 Task: Search one way flight ticket for 4 adults, 2 children, 2 infants in seat and 1 infant on lap in premium economy from Richmond: Richmond International Airport (byrd Field) to Gillette: Gillette Campbell County Airport on 5-1-2023. Choice of flights is Royal air maroc. Number of bags: 2 carry on bags. Price is upto 25000. Outbound departure time preference is 14:30.
Action: Mouse moved to (261, 472)
Screenshot: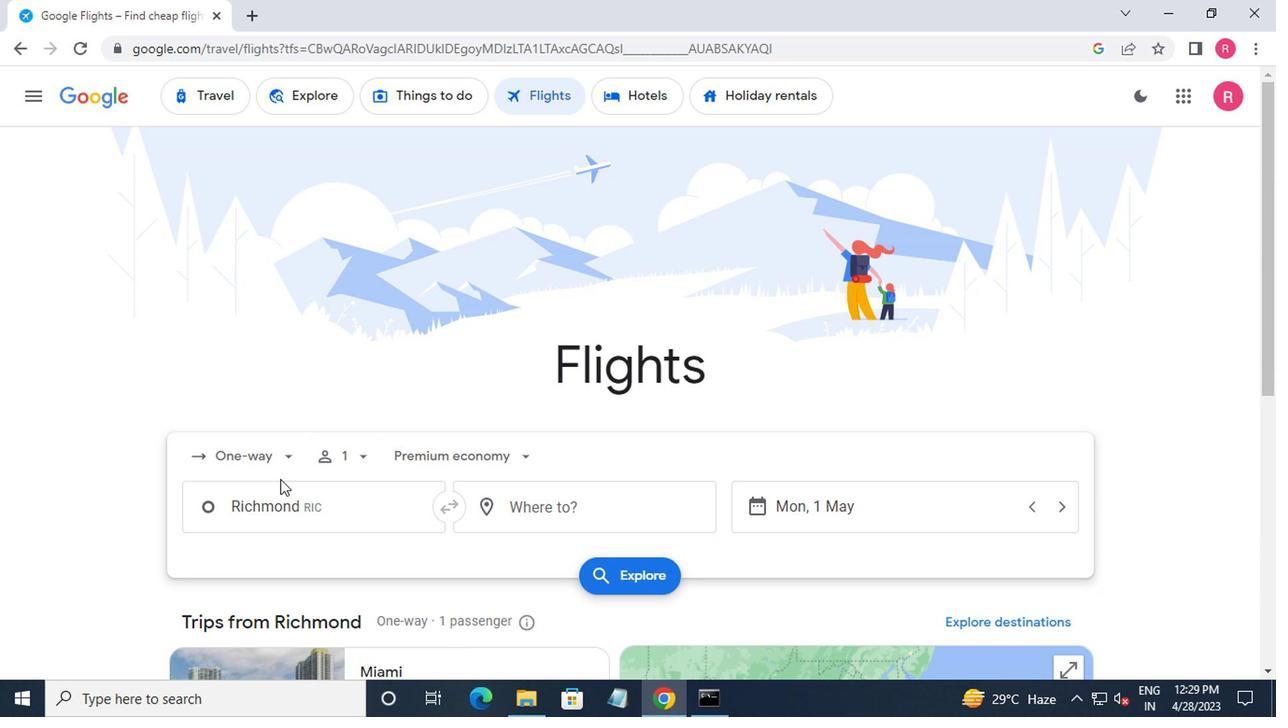
Action: Mouse pressed left at (261, 472)
Screenshot: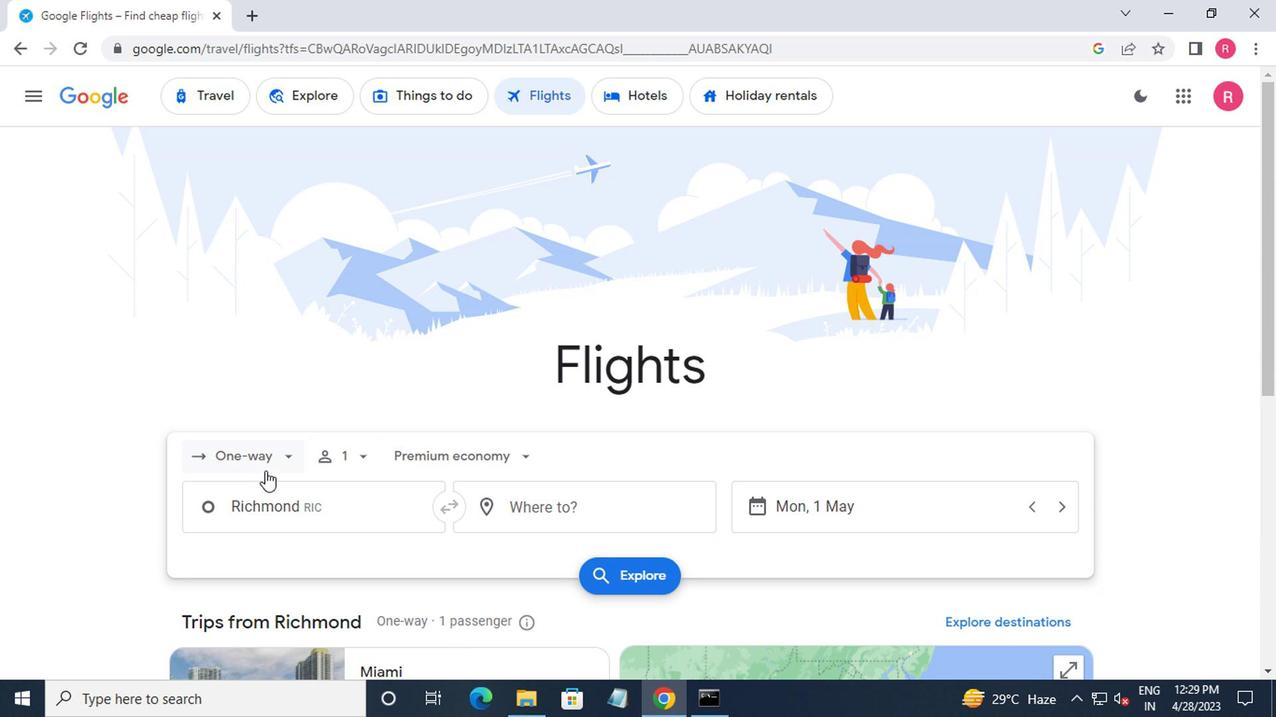 
Action: Mouse moved to (292, 541)
Screenshot: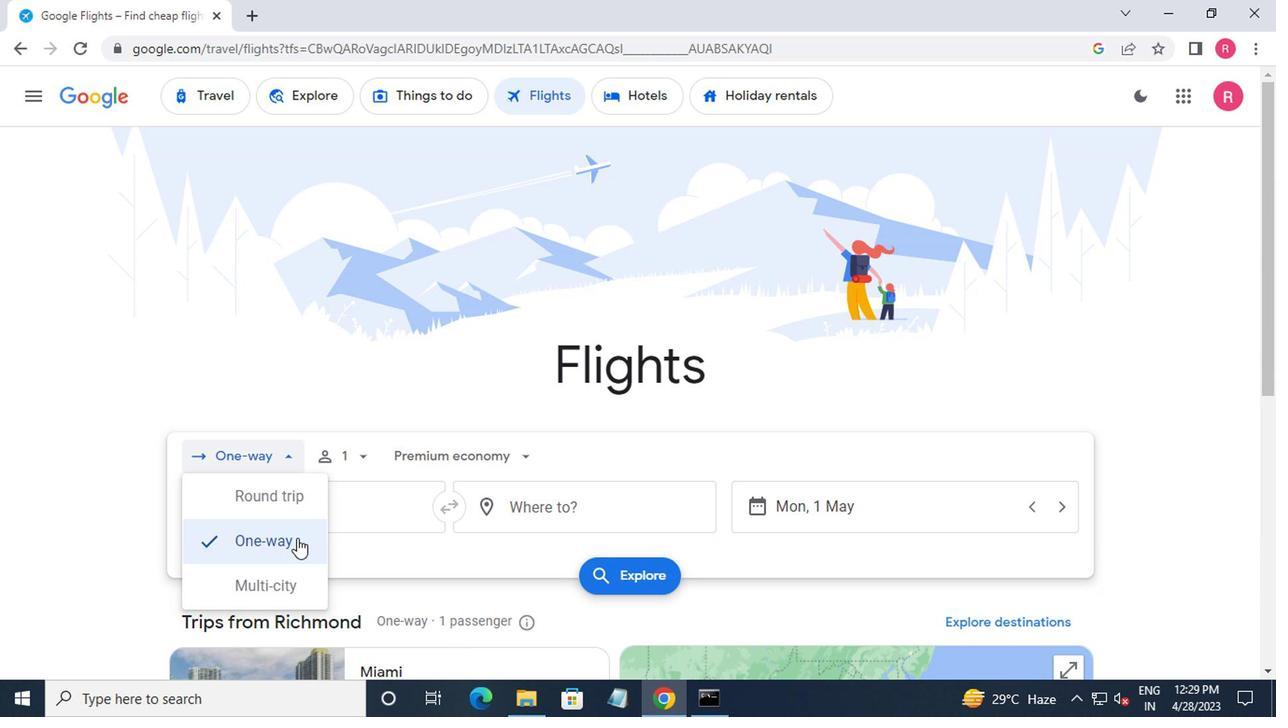 
Action: Mouse pressed left at (292, 541)
Screenshot: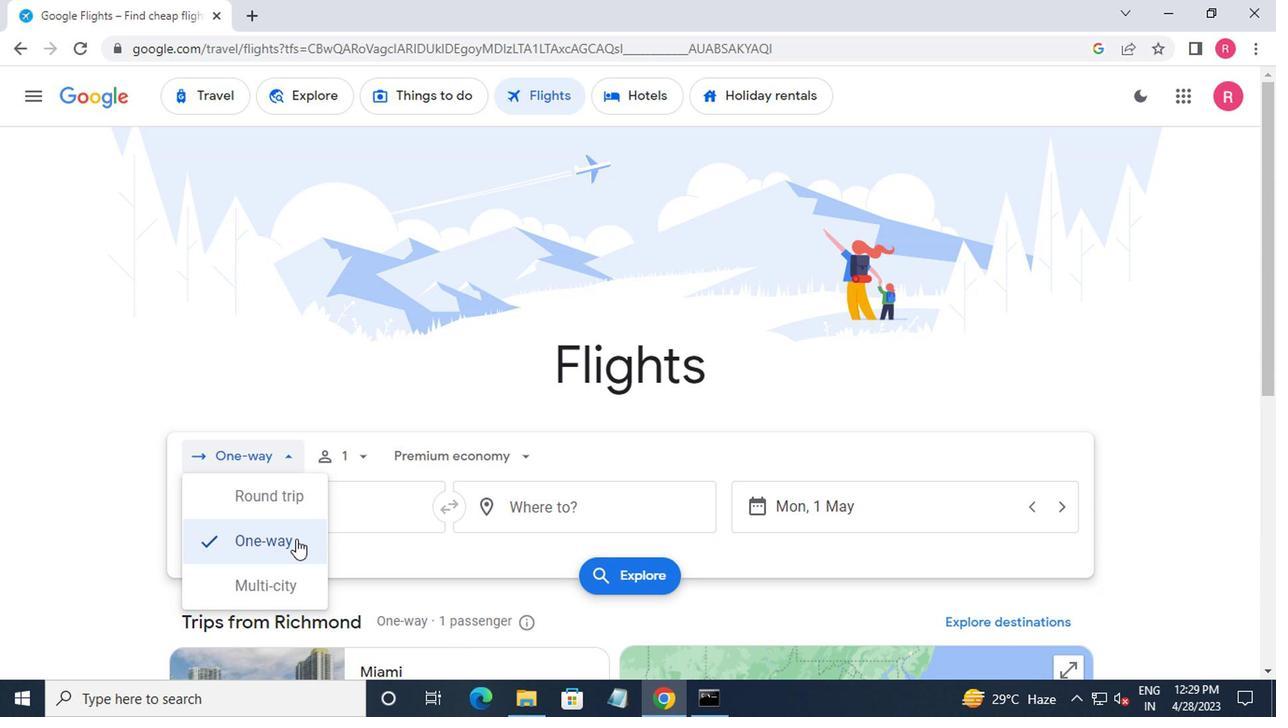 
Action: Mouse moved to (349, 459)
Screenshot: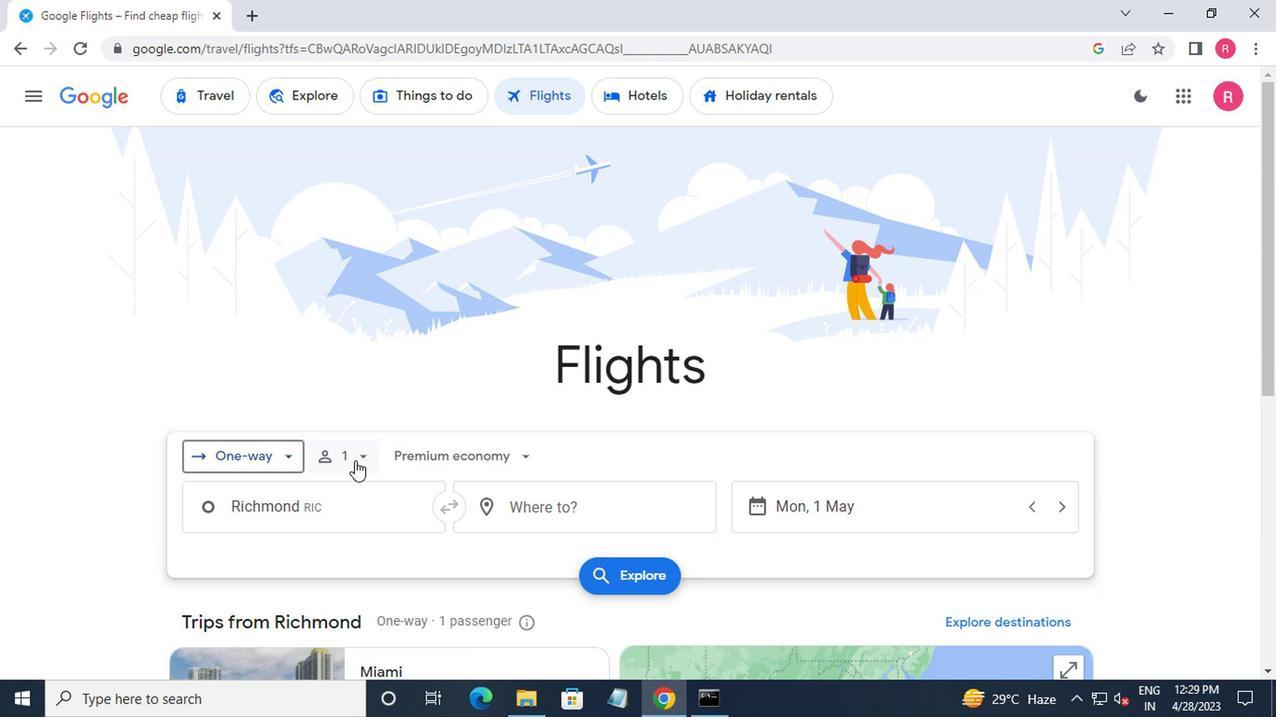 
Action: Mouse pressed left at (349, 459)
Screenshot: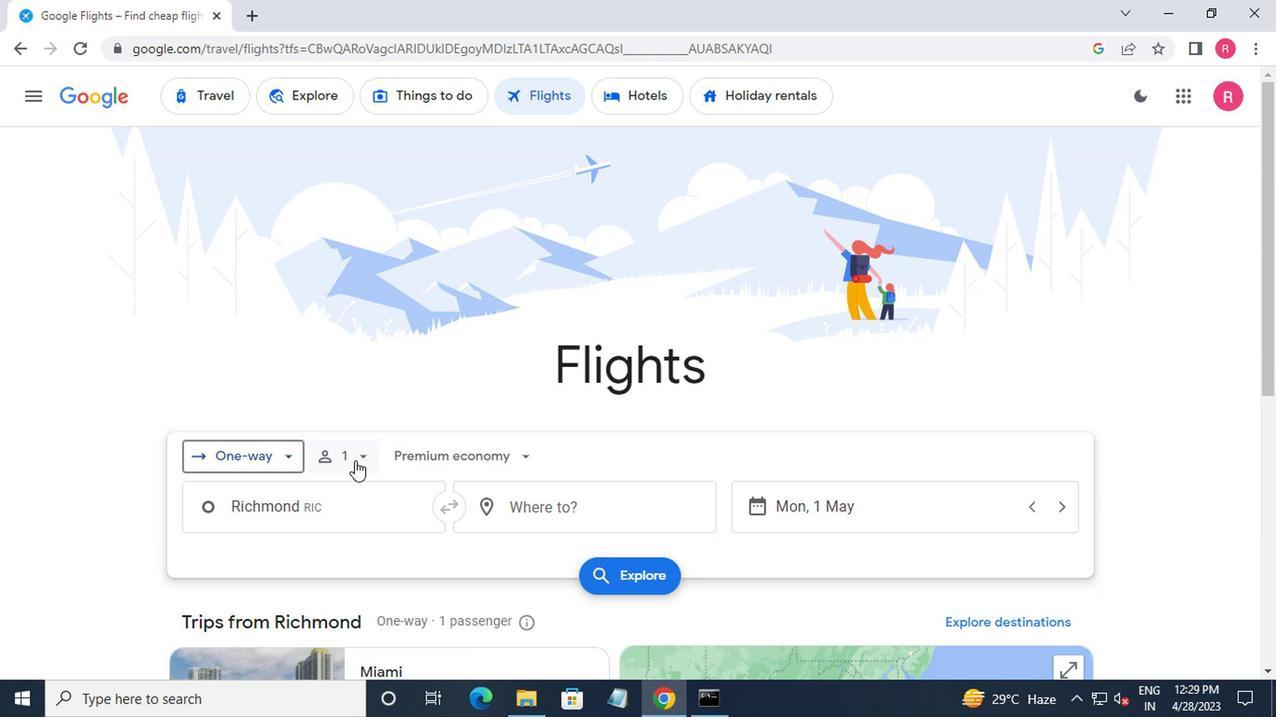 
Action: Mouse moved to (499, 555)
Screenshot: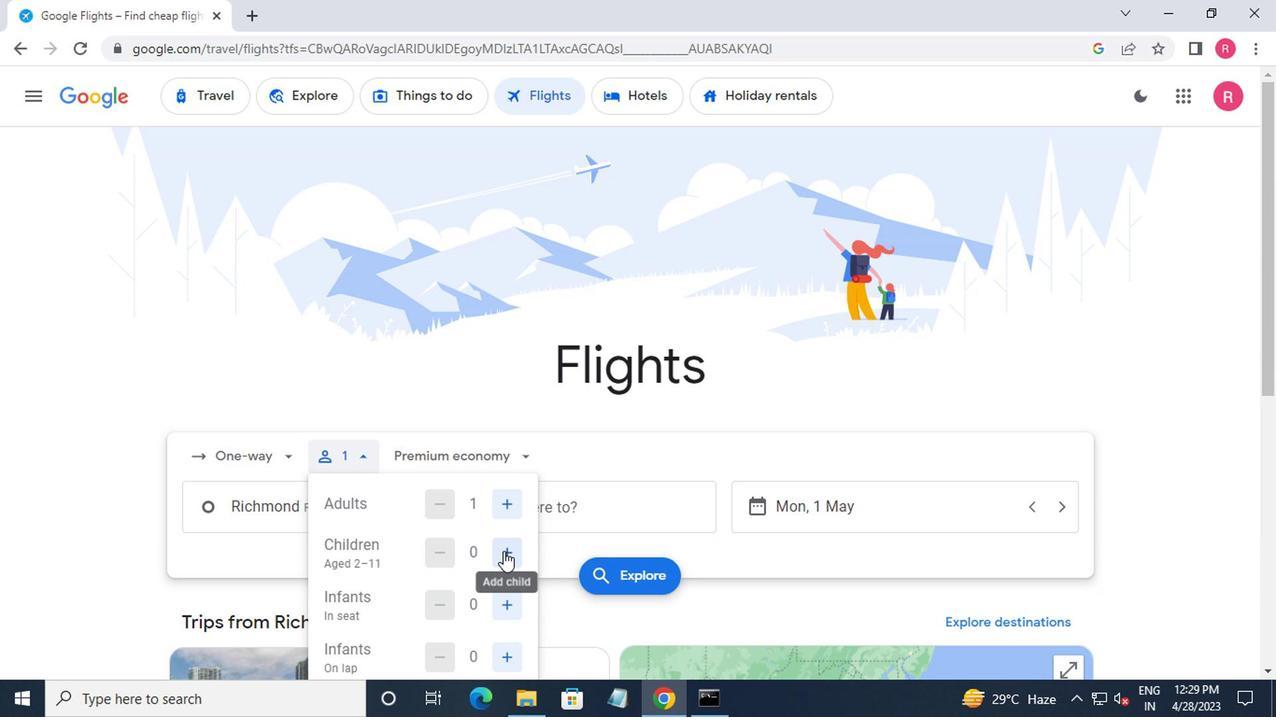 
Action: Mouse pressed left at (499, 555)
Screenshot: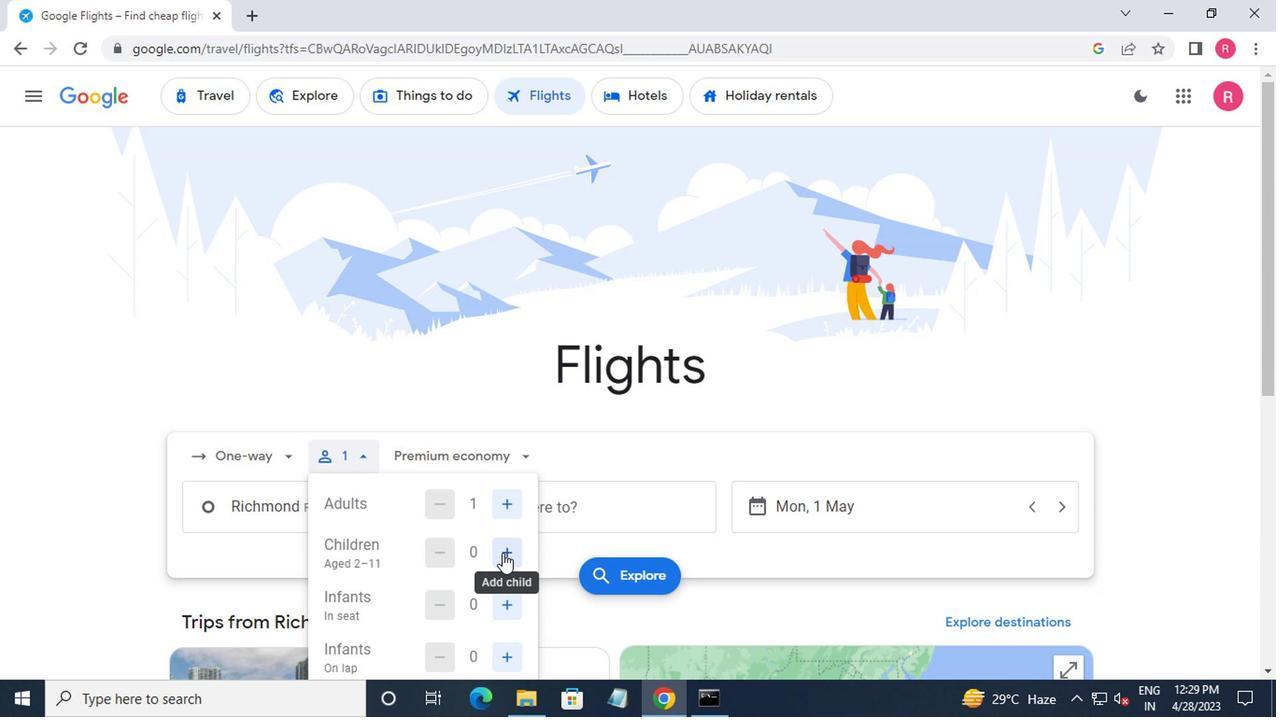 
Action: Mouse pressed left at (499, 555)
Screenshot: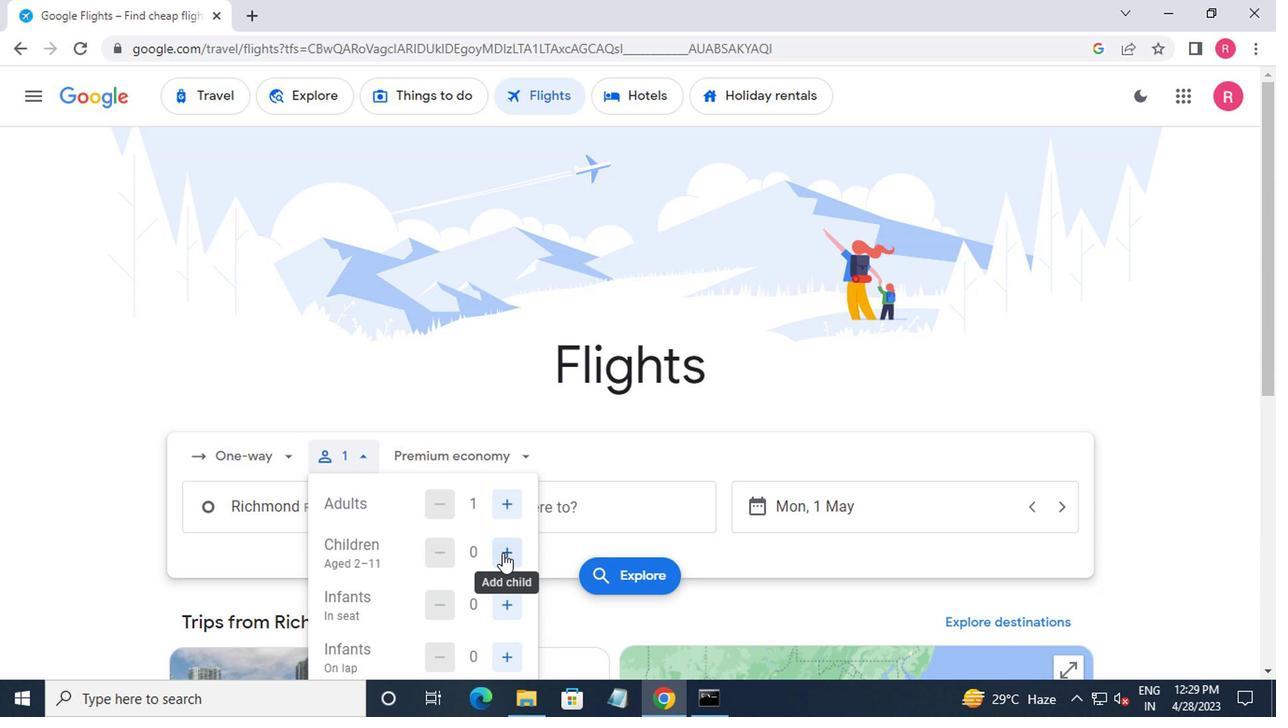 
Action: Mouse pressed left at (499, 555)
Screenshot: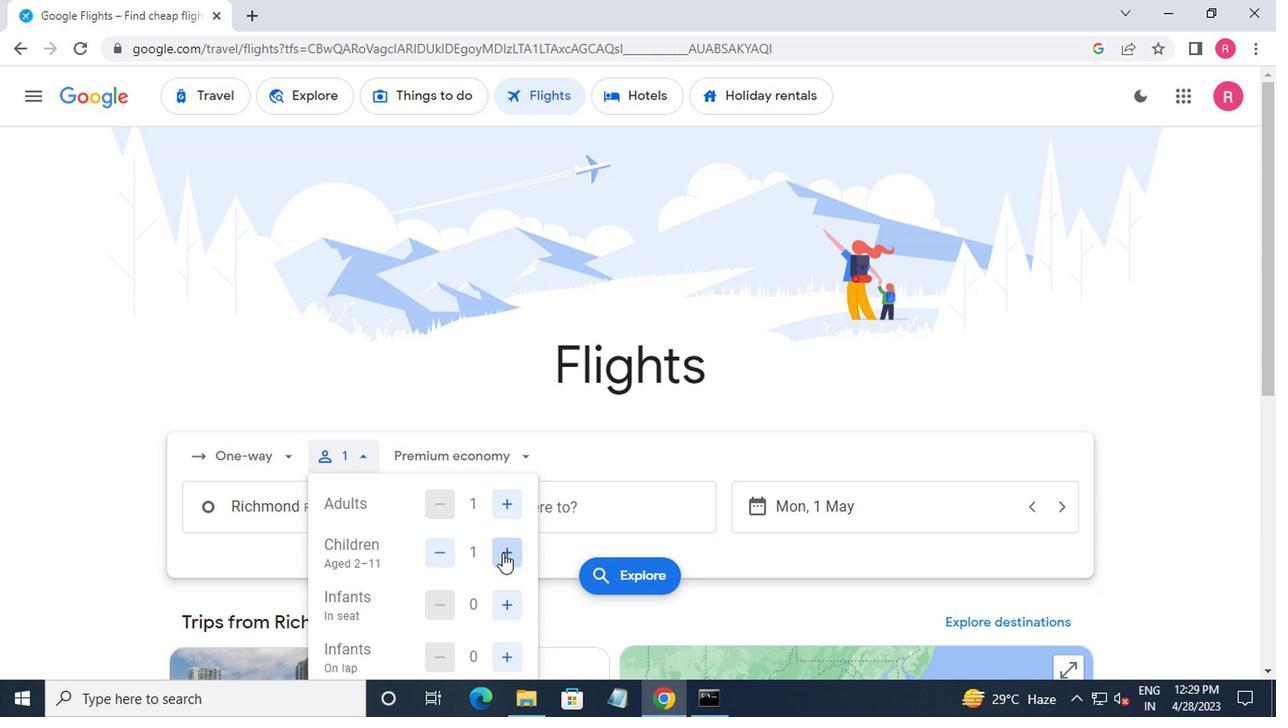 
Action: Mouse pressed left at (499, 555)
Screenshot: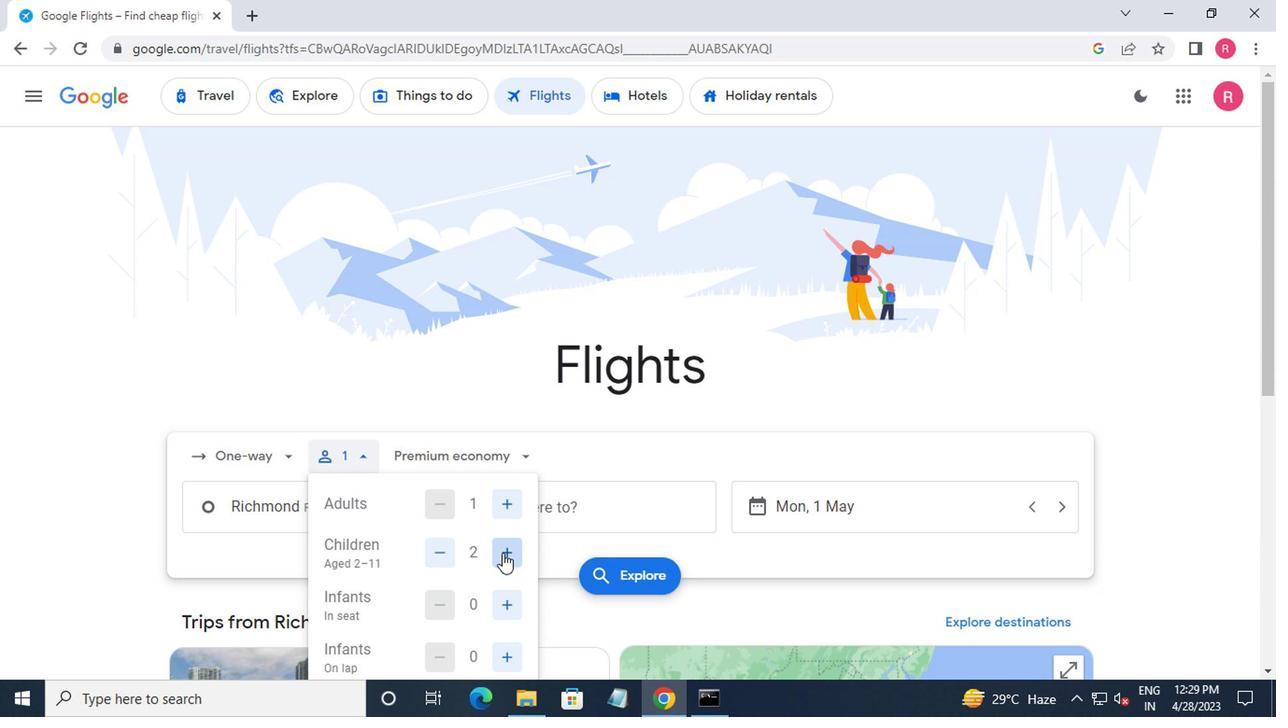 
Action: Mouse pressed left at (499, 555)
Screenshot: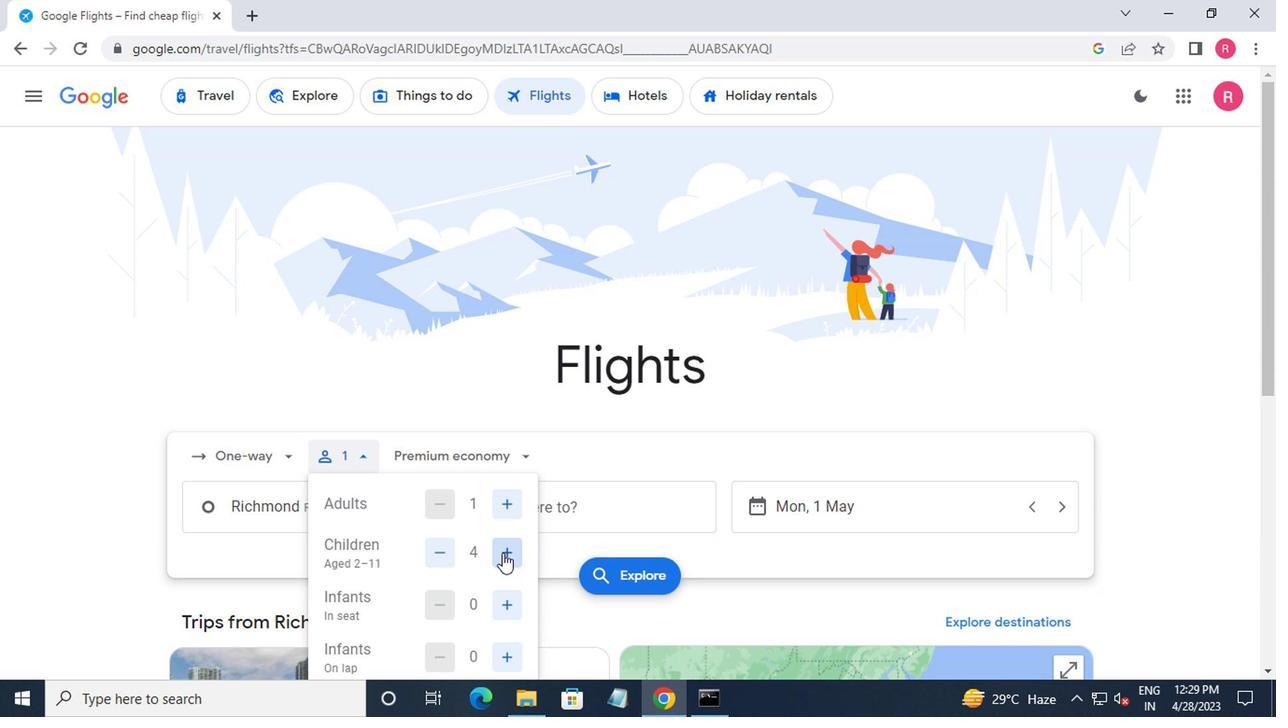 
Action: Mouse pressed left at (499, 555)
Screenshot: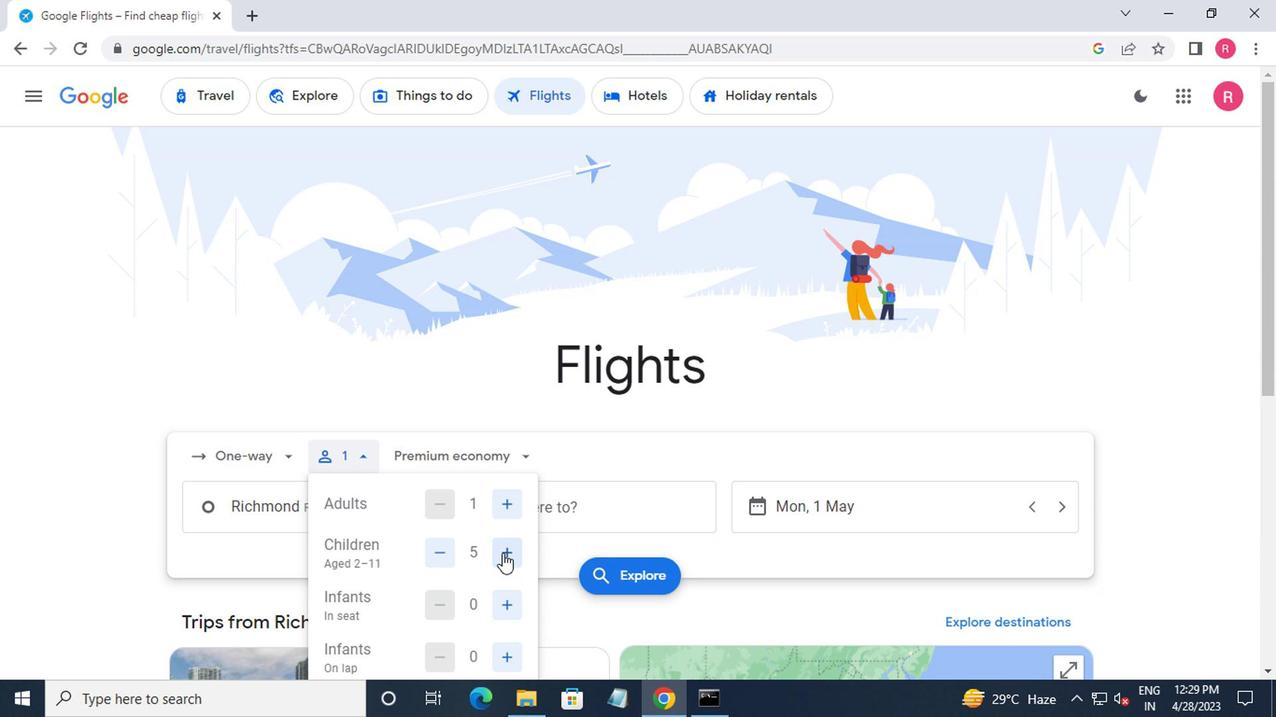 
Action: Mouse moved to (504, 602)
Screenshot: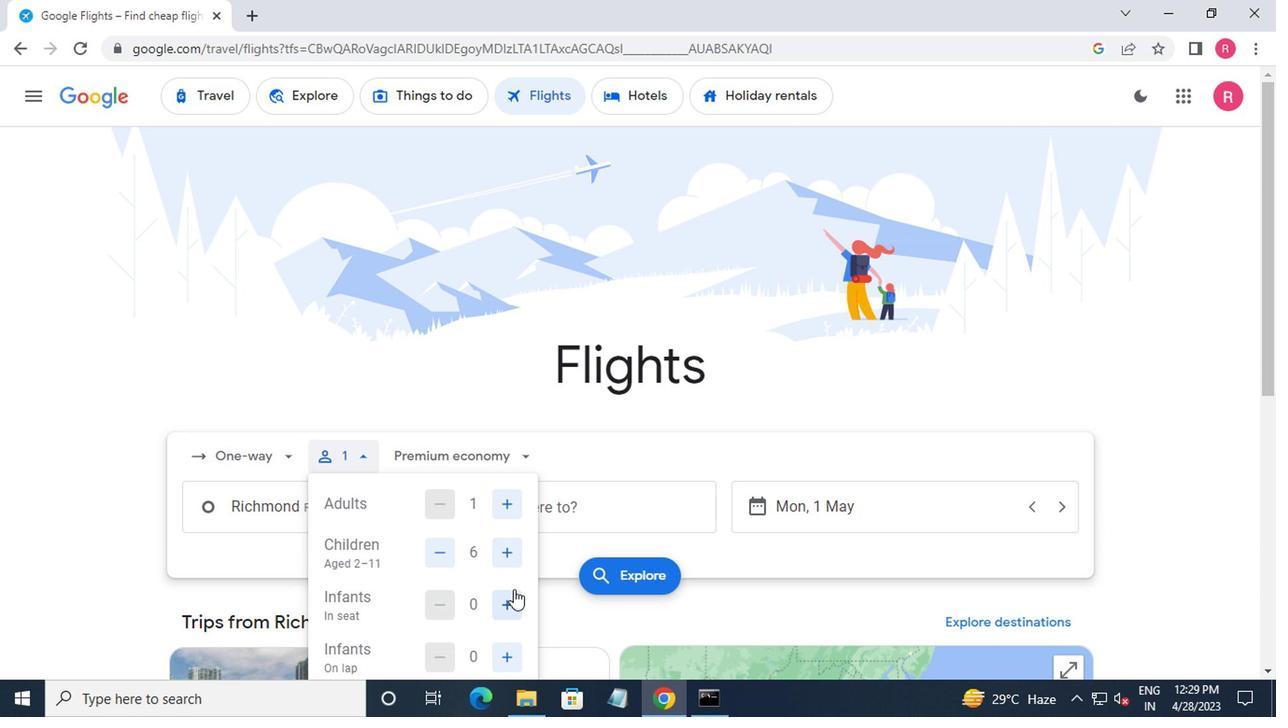 
Action: Mouse pressed left at (504, 602)
Screenshot: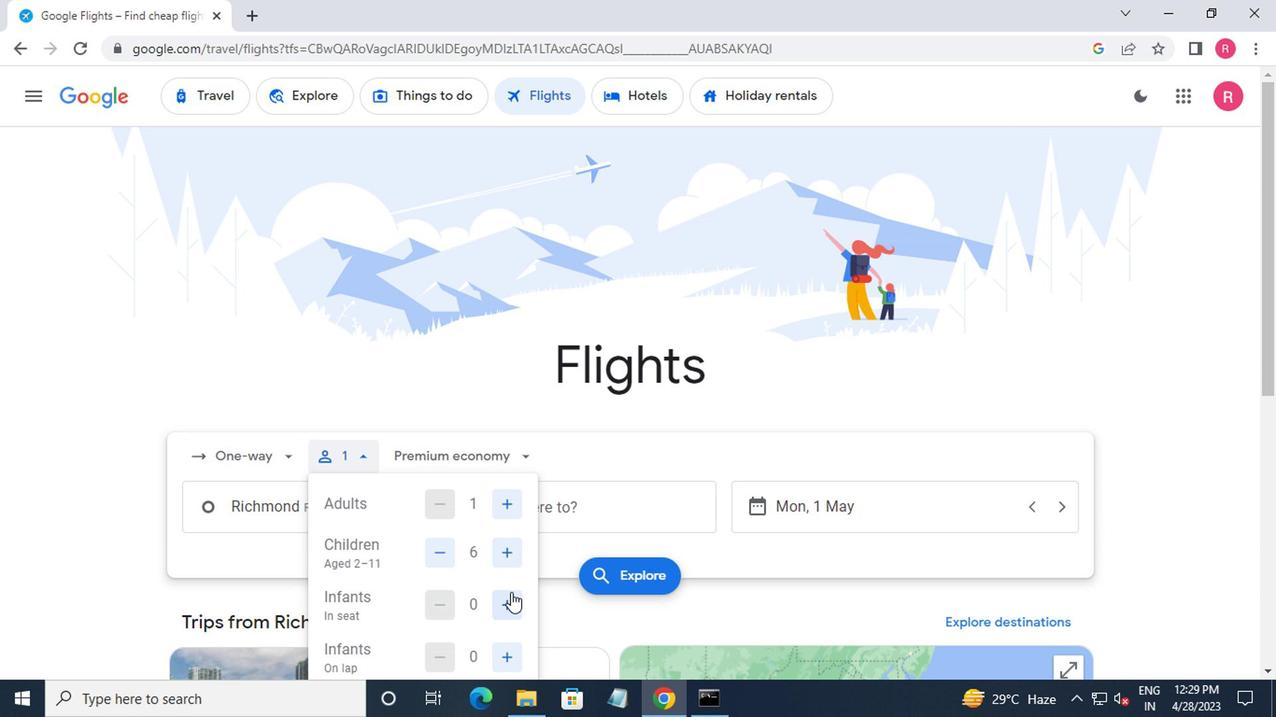 
Action: Mouse moved to (505, 654)
Screenshot: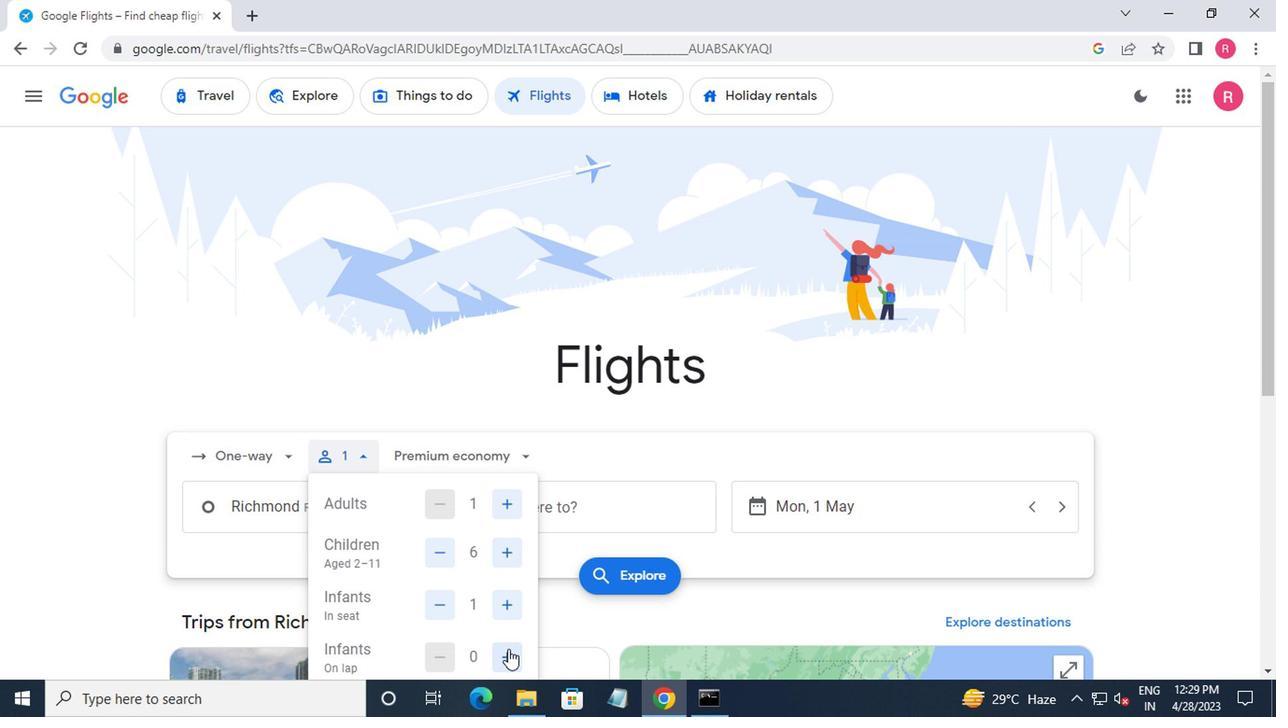 
Action: Mouse pressed left at (505, 654)
Screenshot: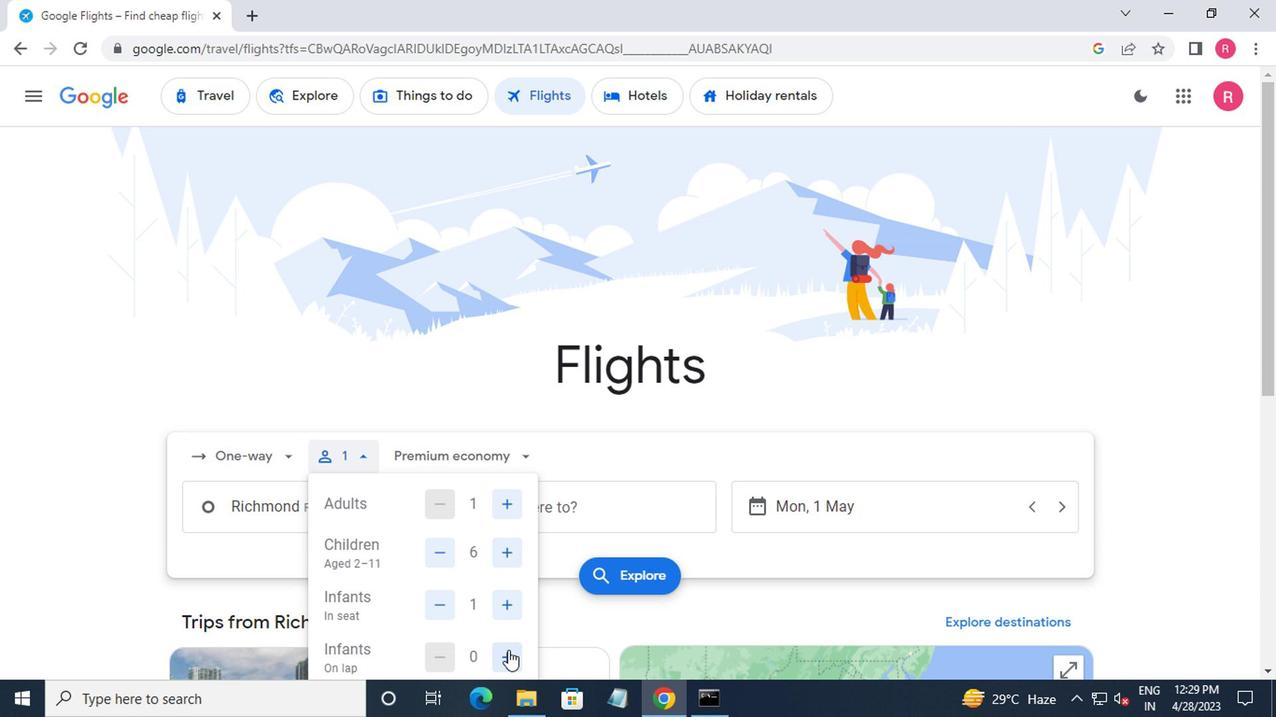 
Action: Mouse moved to (469, 447)
Screenshot: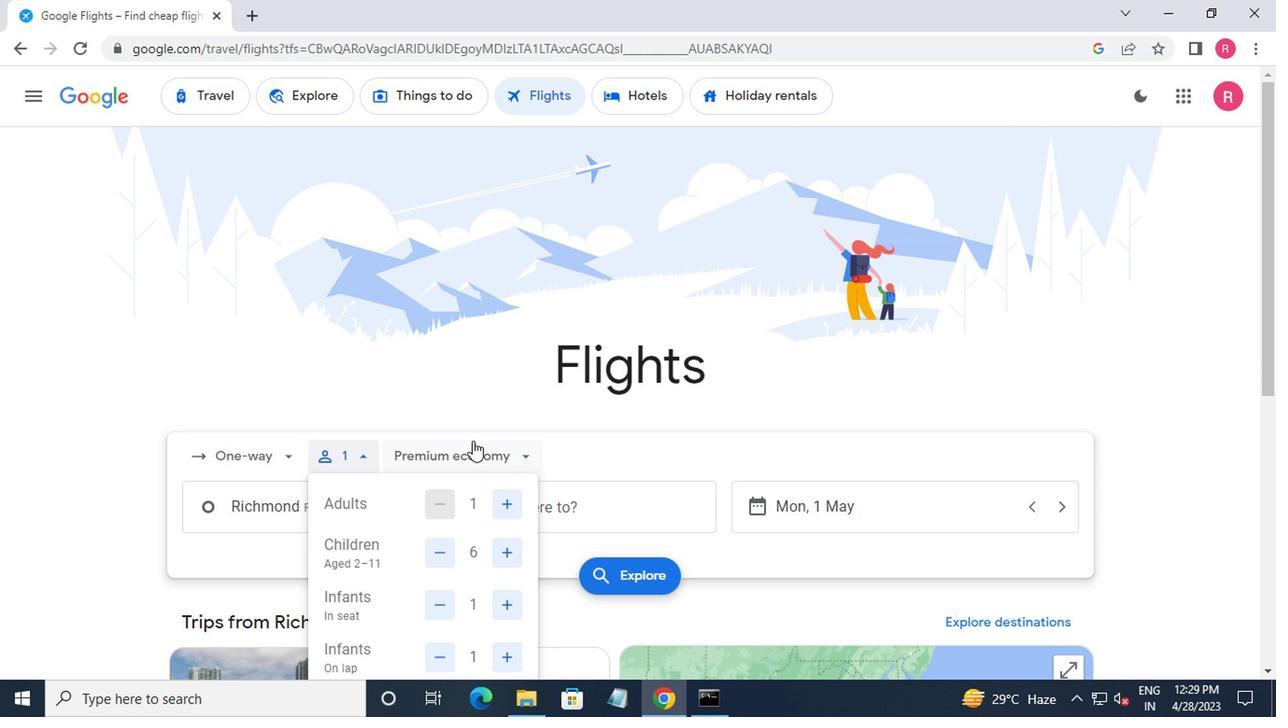 
Action: Mouse pressed left at (469, 447)
Screenshot: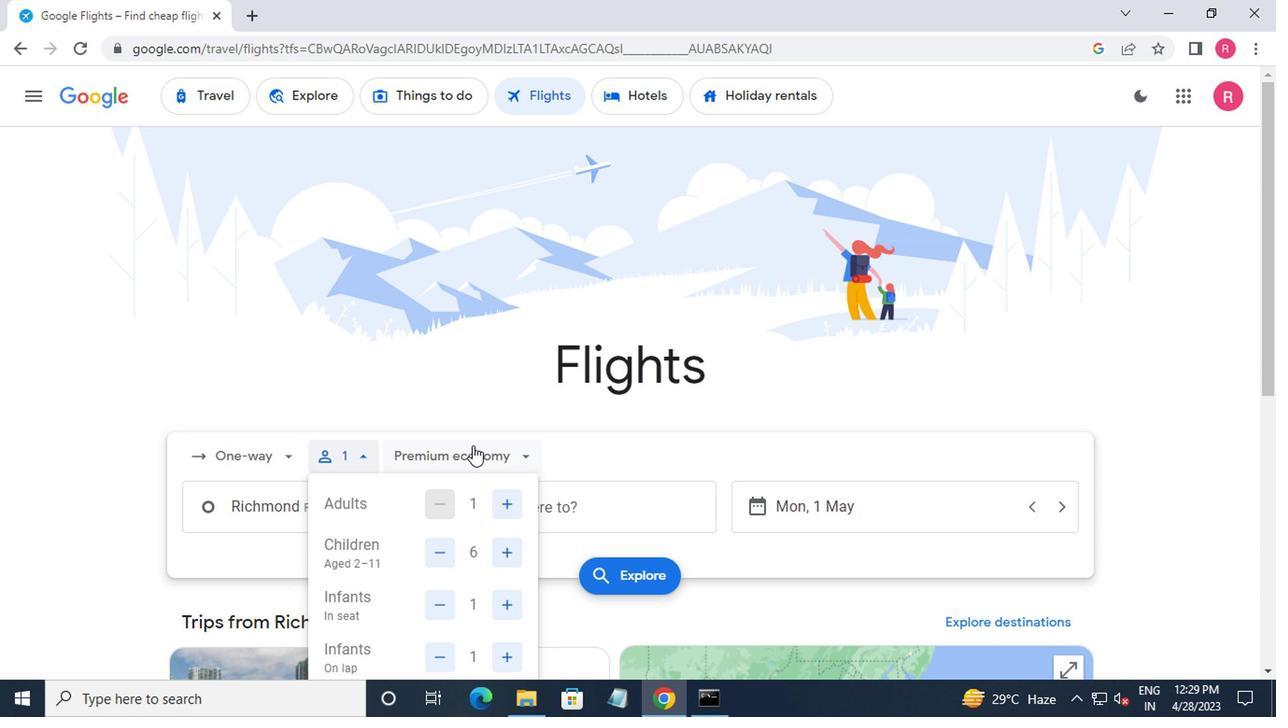 
Action: Mouse moved to (461, 594)
Screenshot: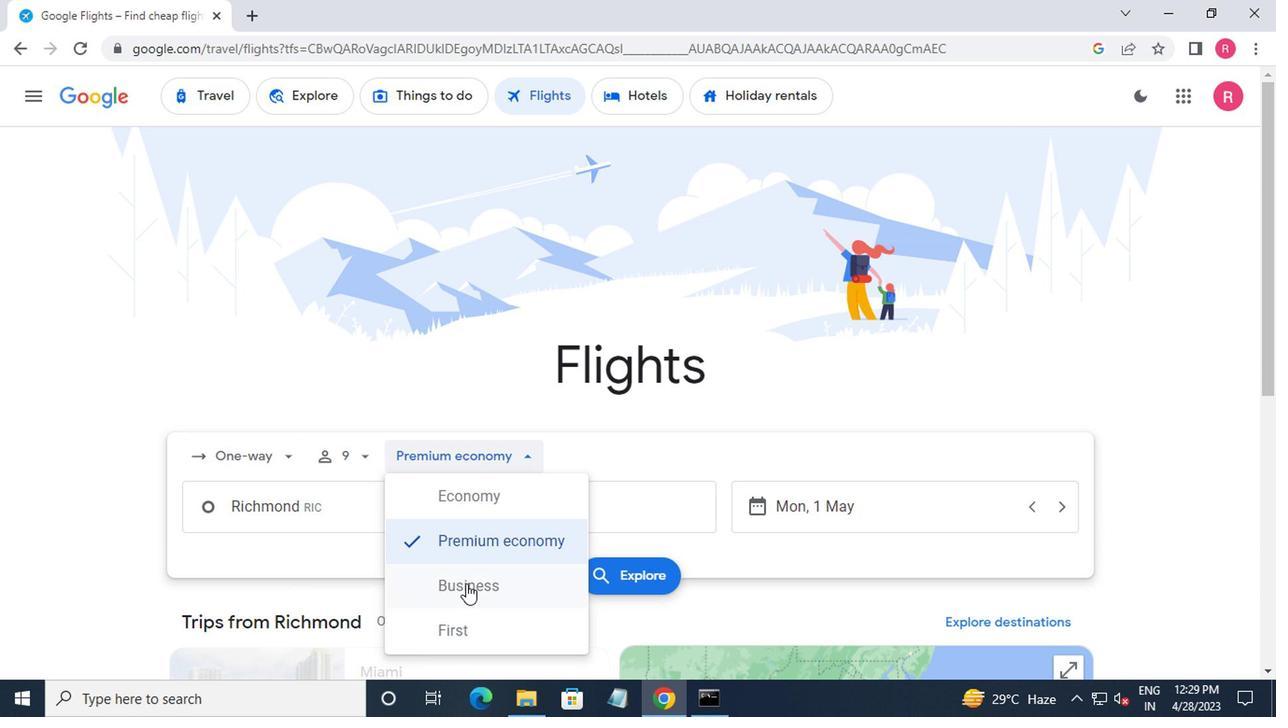 
Action: Mouse pressed left at (461, 594)
Screenshot: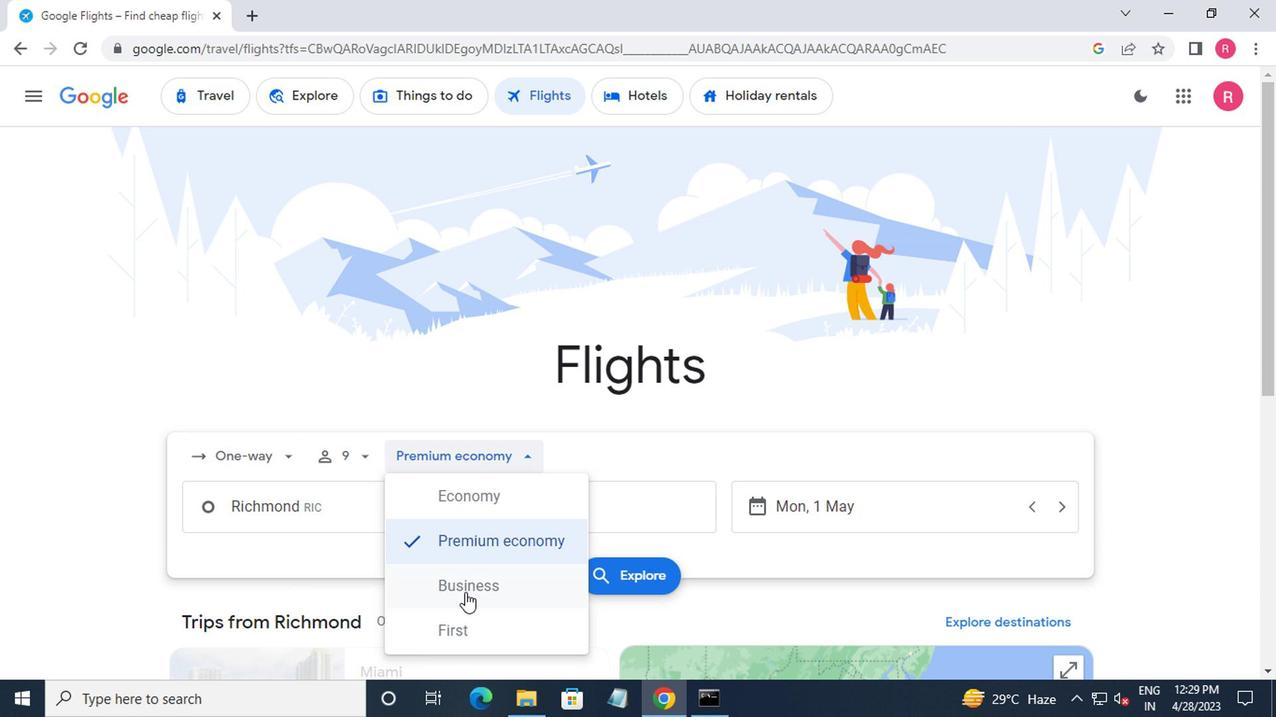 
Action: Mouse moved to (356, 524)
Screenshot: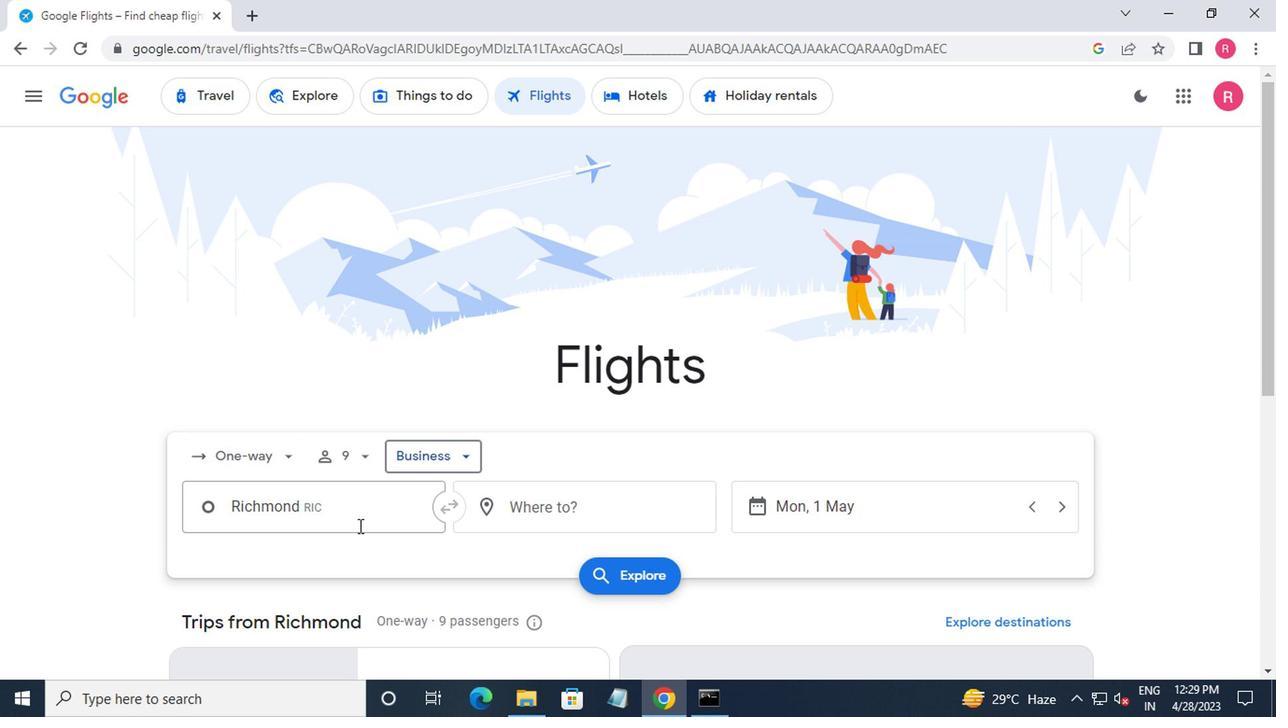 
Action: Mouse pressed left at (356, 524)
Screenshot: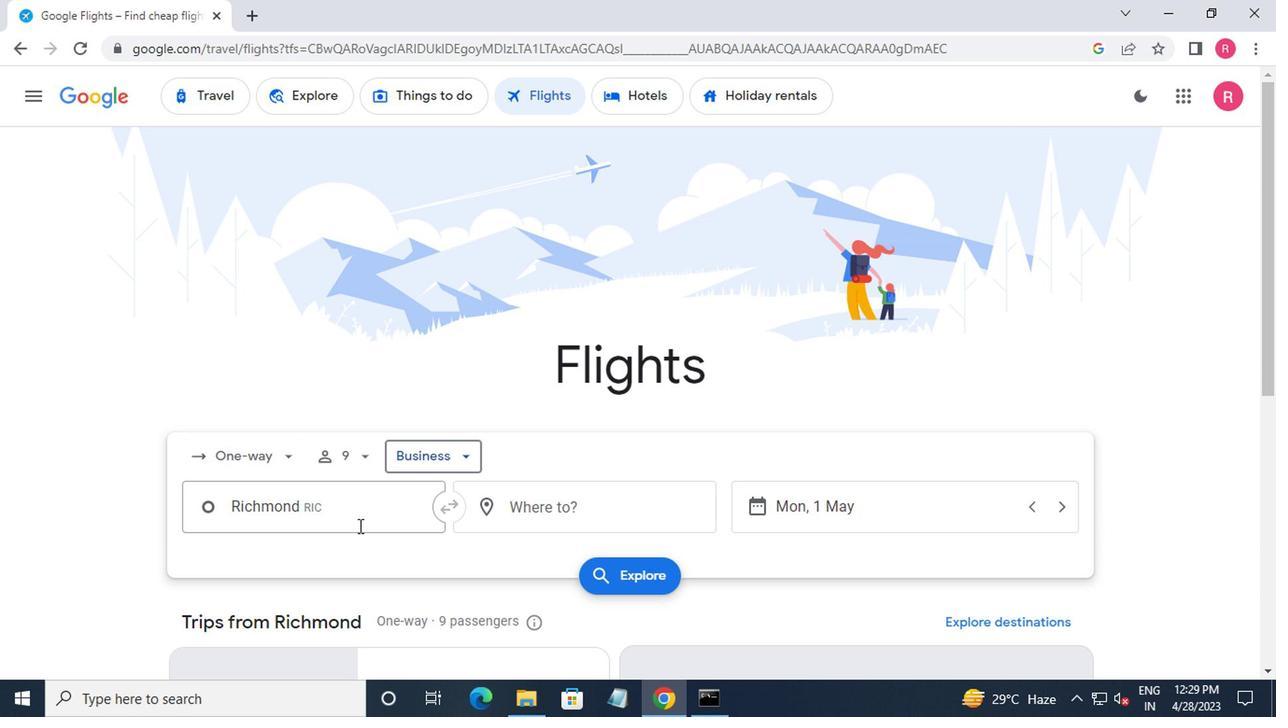
Action: Mouse moved to (356, 524)
Screenshot: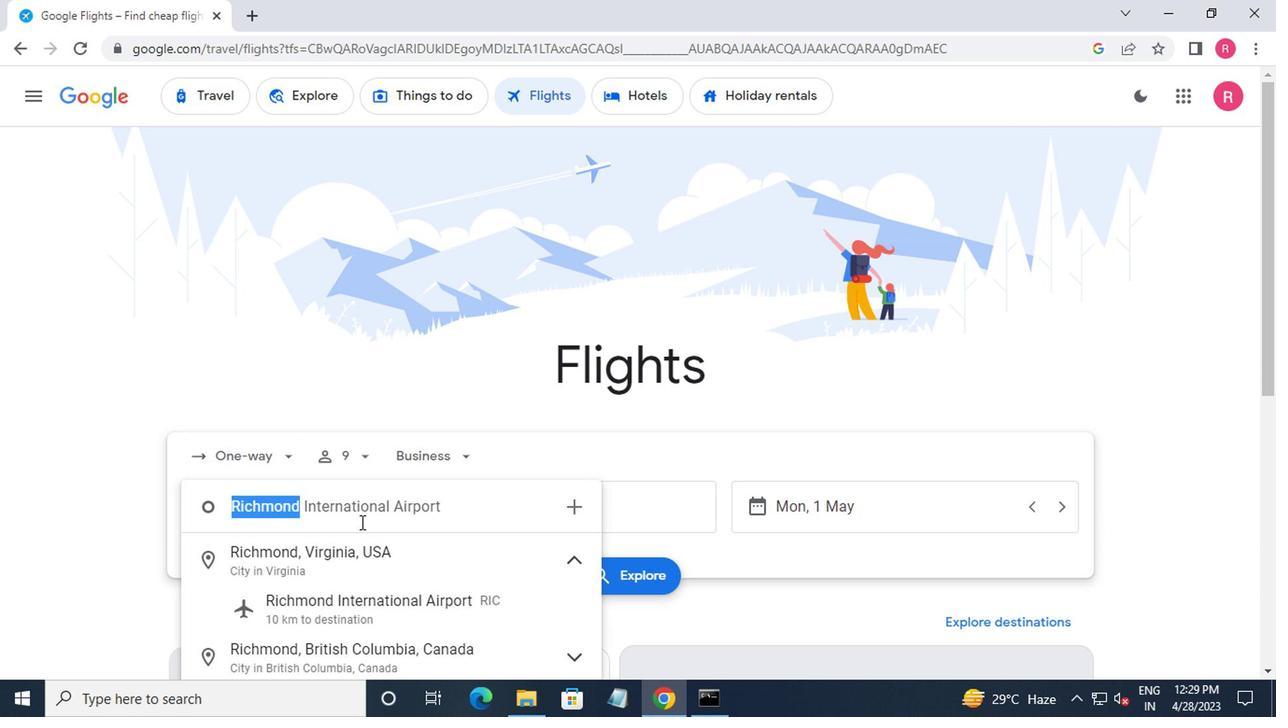 
Action: Key pressed <Key.shift><Key.shift>ROANOKE
Screenshot: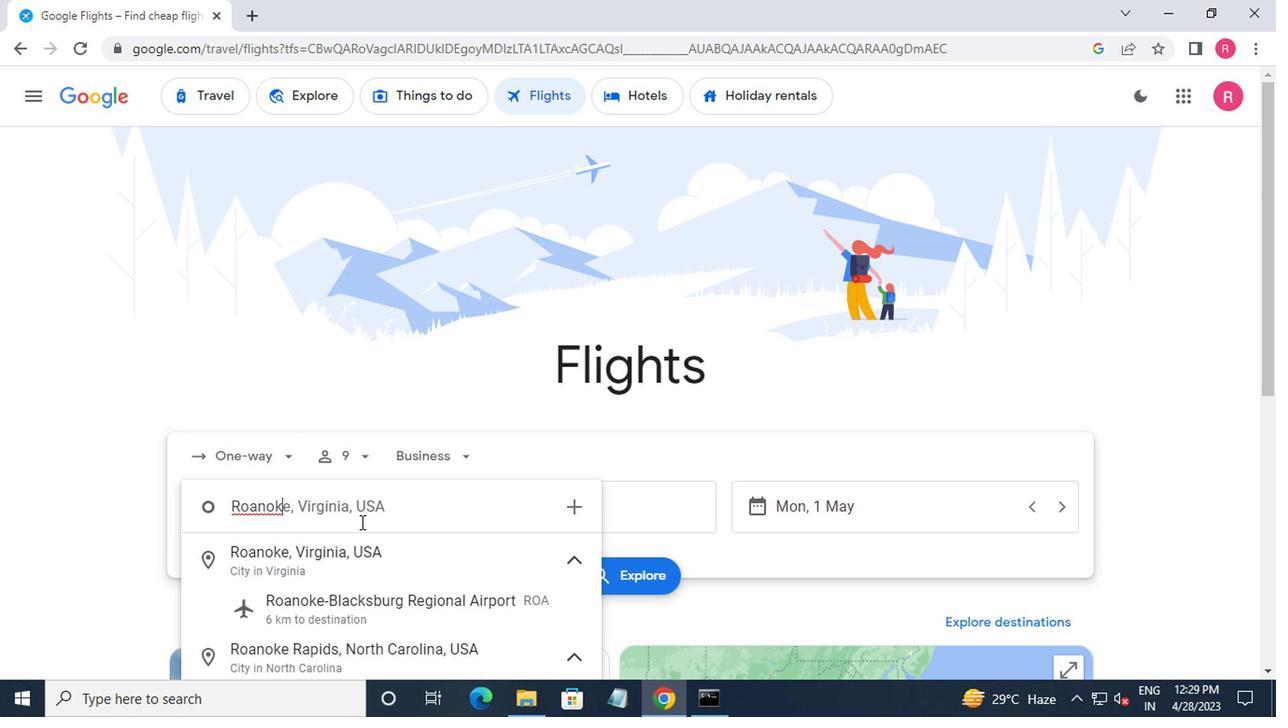 
Action: Mouse moved to (440, 617)
Screenshot: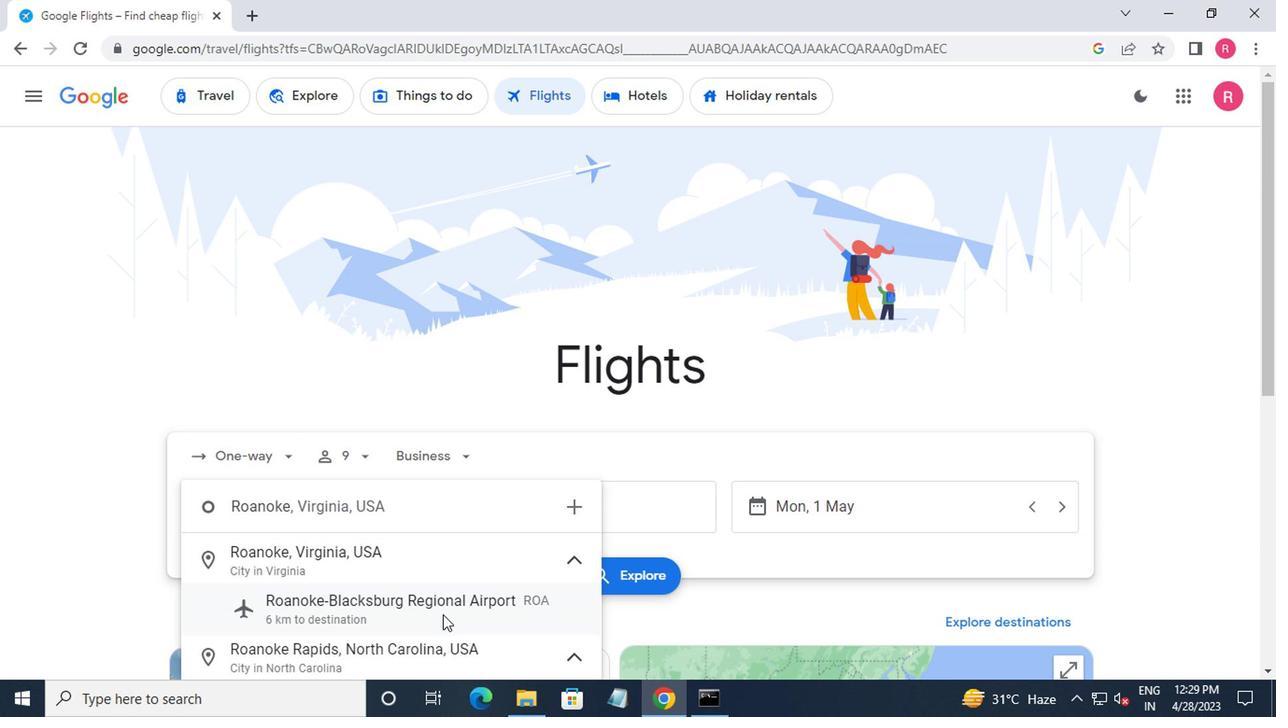 
Action: Mouse pressed left at (440, 617)
Screenshot: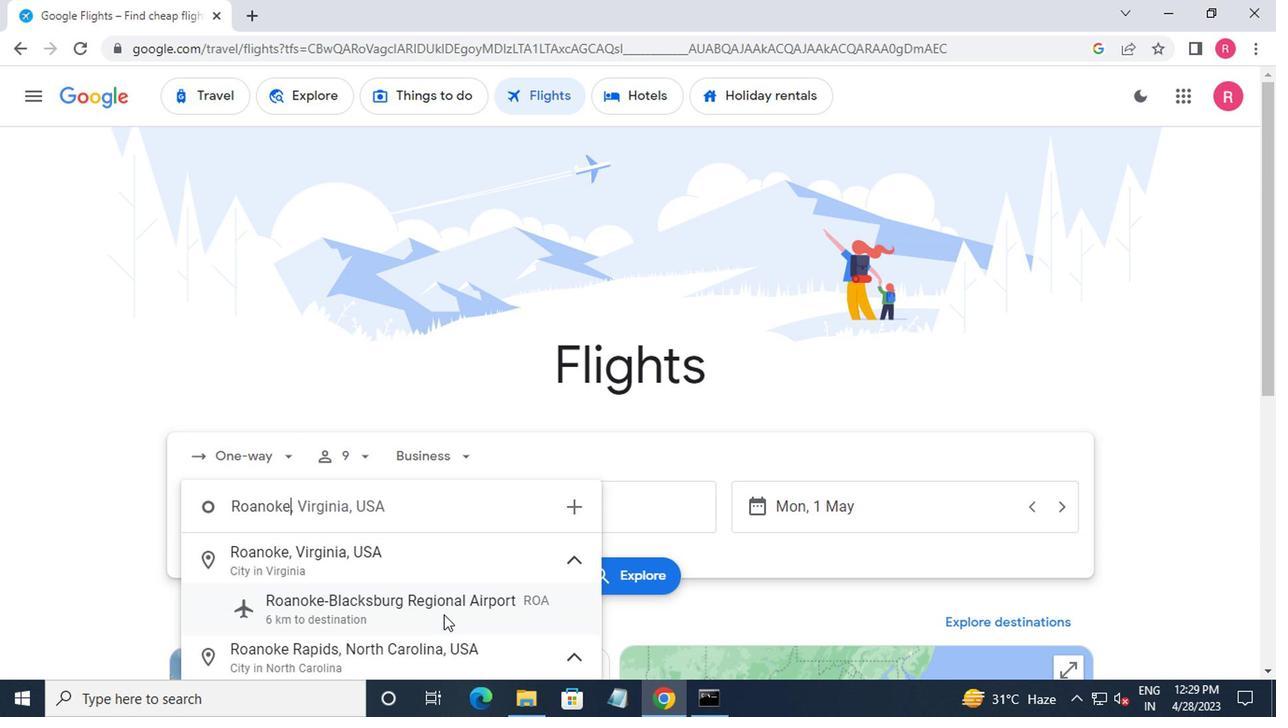 
Action: Mouse moved to (535, 526)
Screenshot: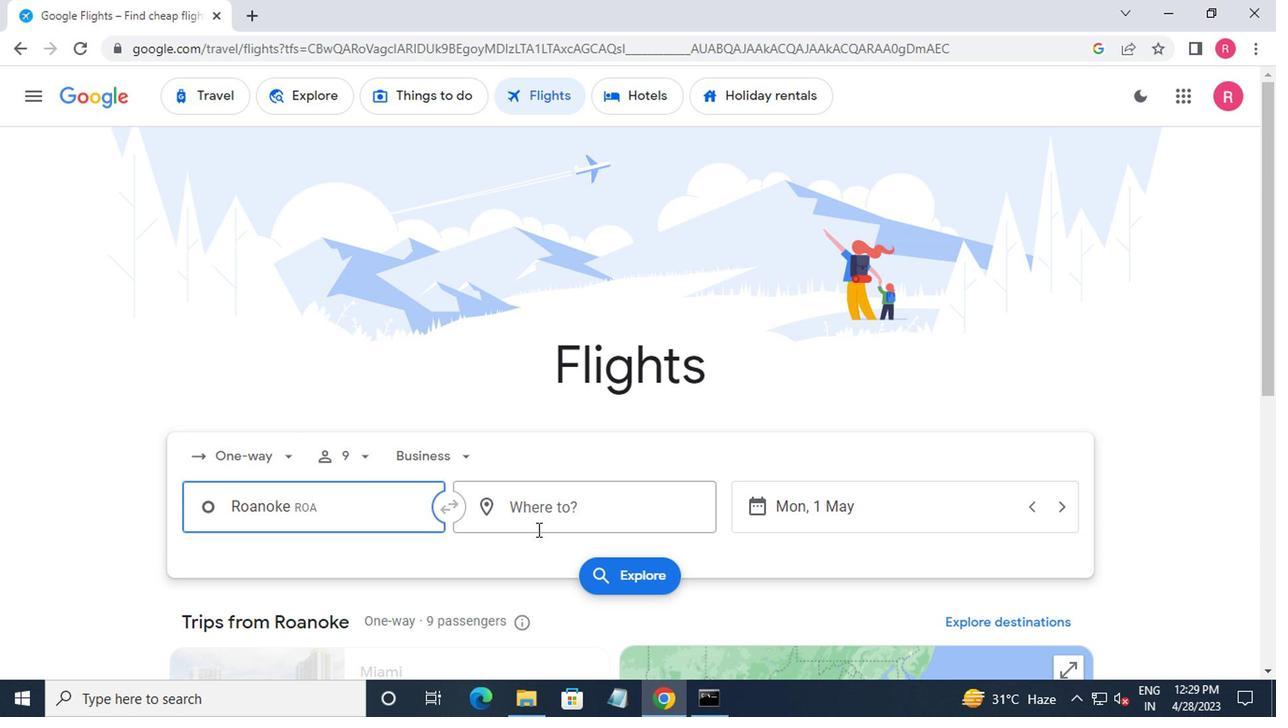 
Action: Mouse pressed left at (535, 526)
Screenshot: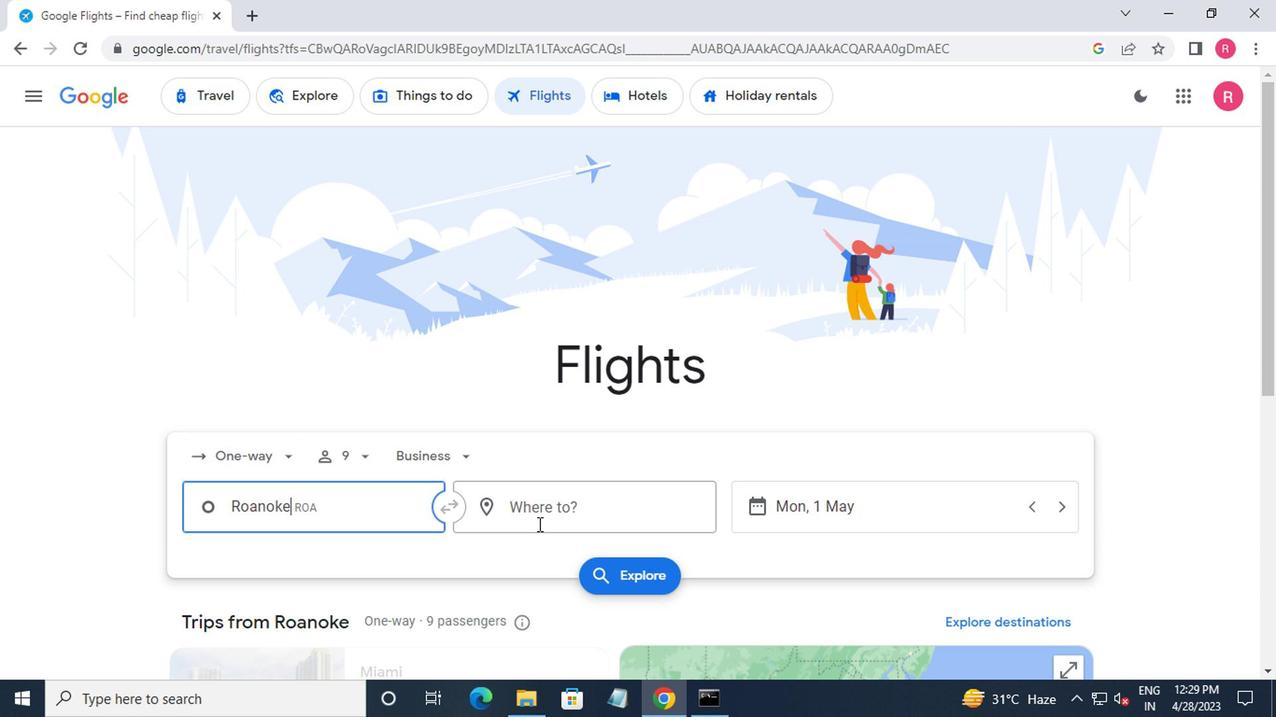
Action: Mouse moved to (545, 602)
Screenshot: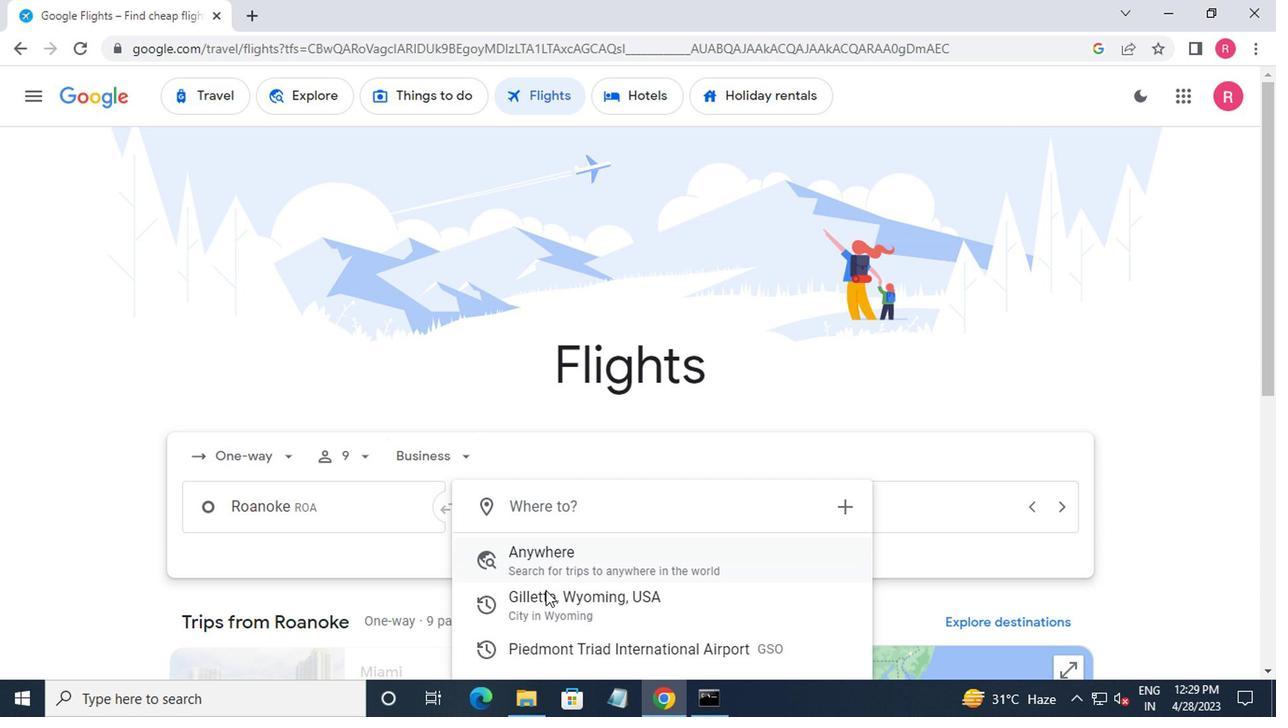 
Action: Mouse scrolled (545, 602) with delta (0, 0)
Screenshot: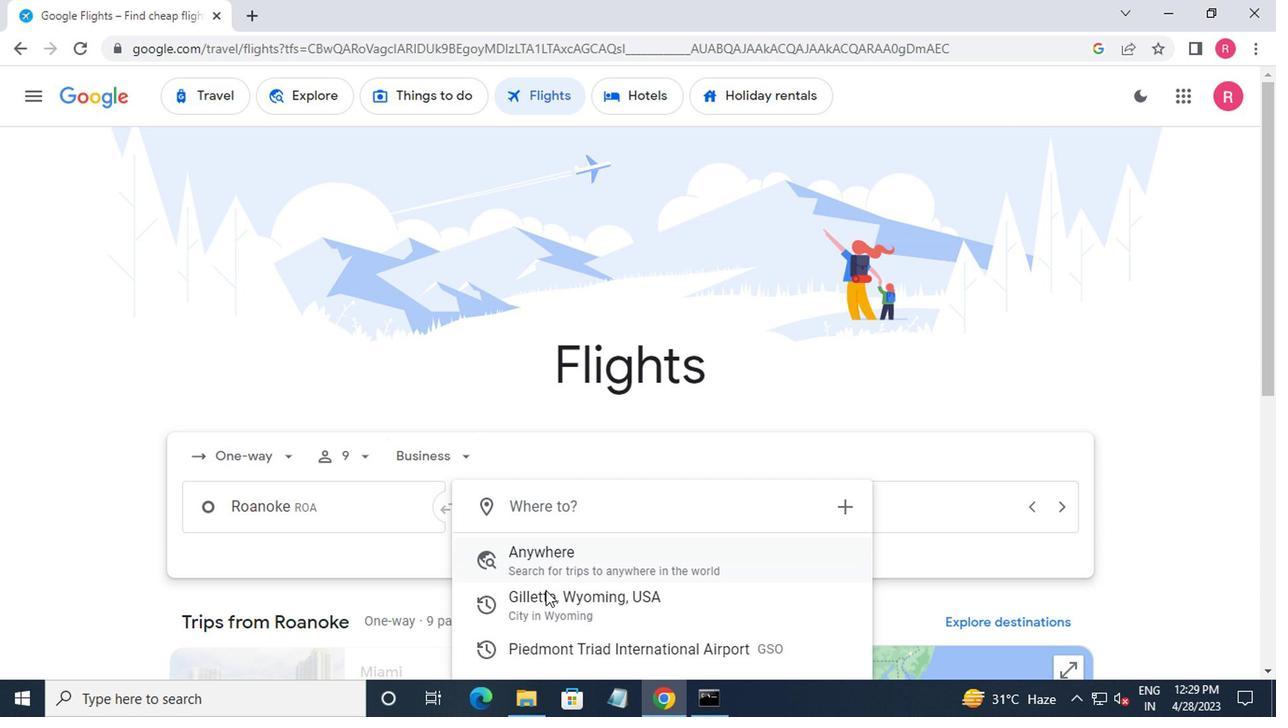 
Action: Mouse moved to (541, 604)
Screenshot: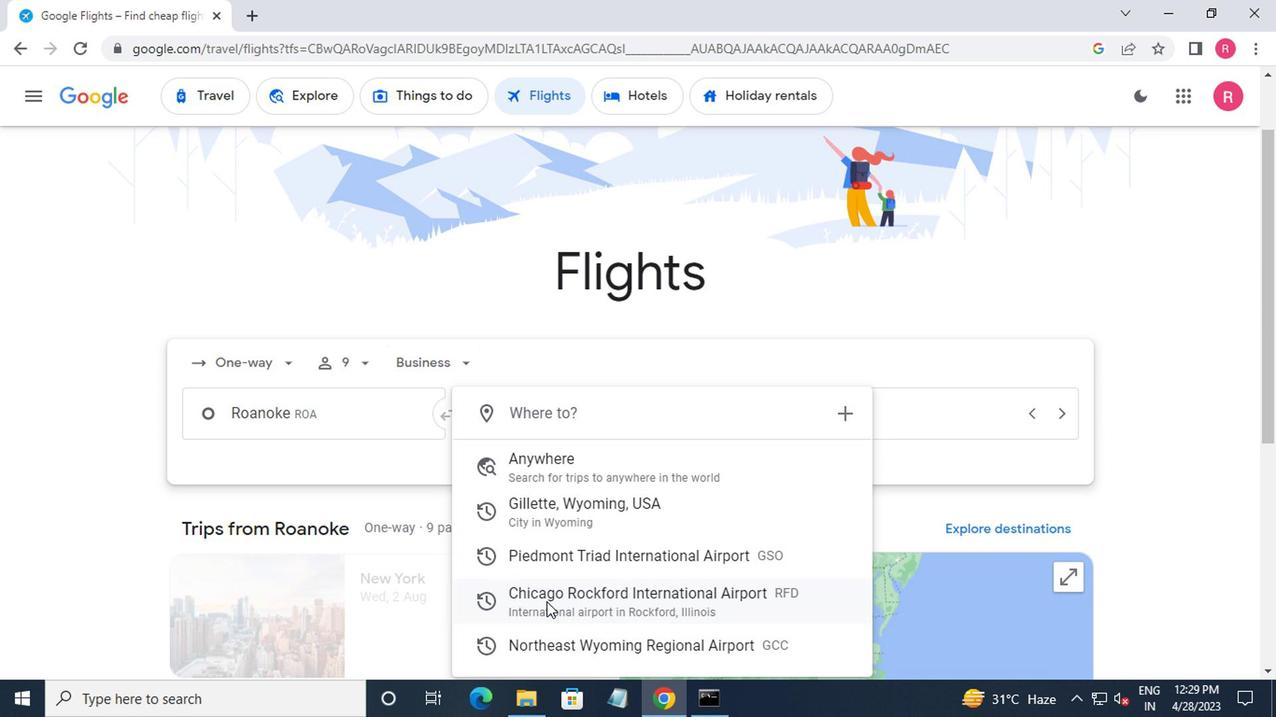 
Action: Mouse pressed left at (541, 604)
Screenshot: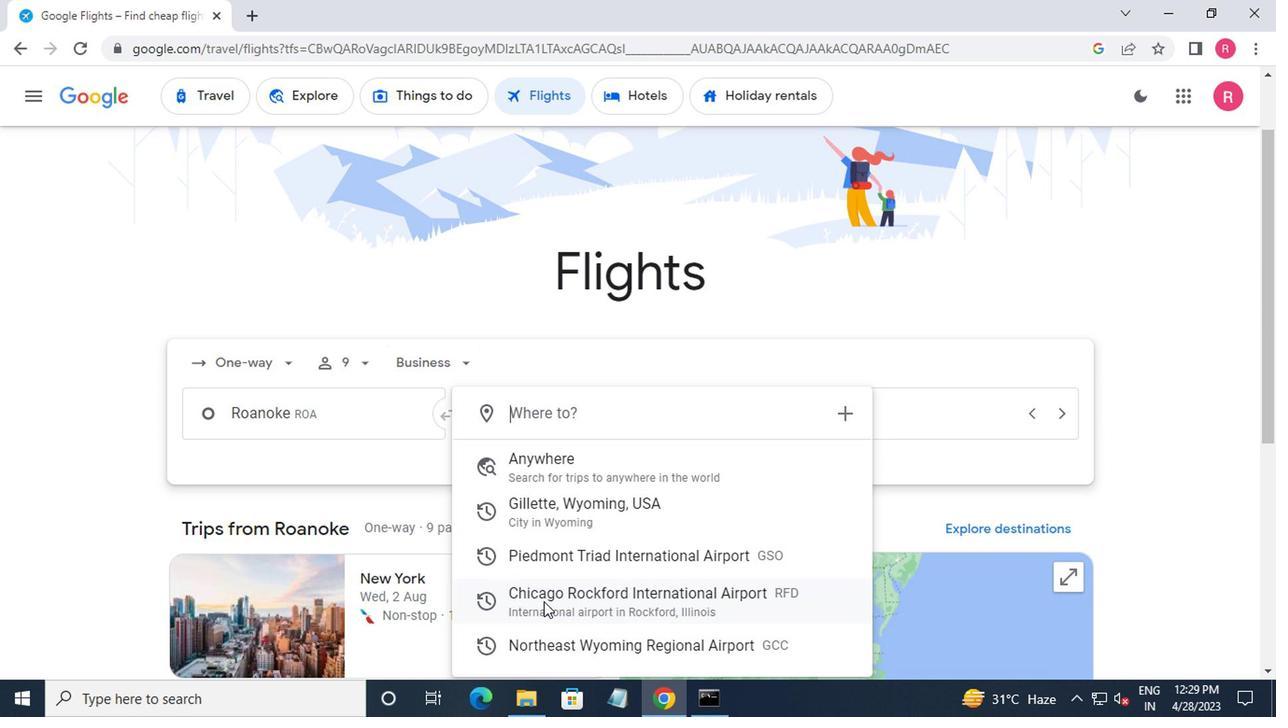 
Action: Mouse moved to (854, 431)
Screenshot: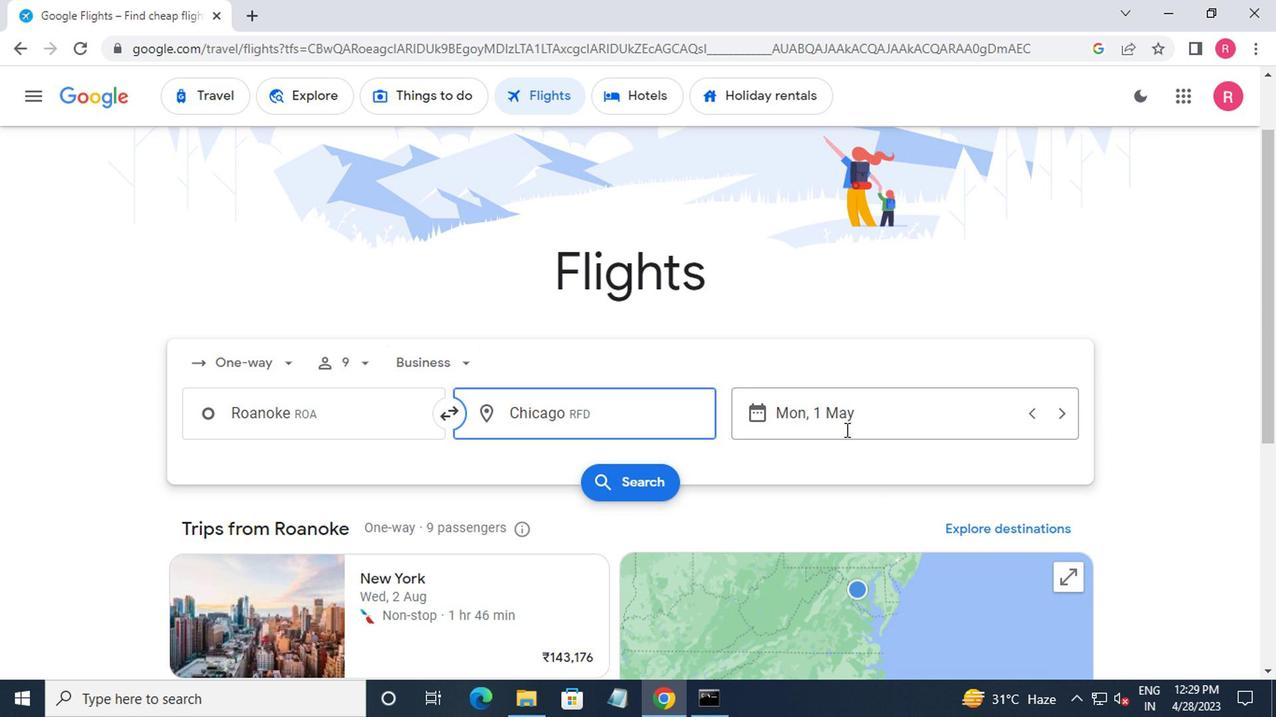 
Action: Mouse pressed left at (854, 431)
Screenshot: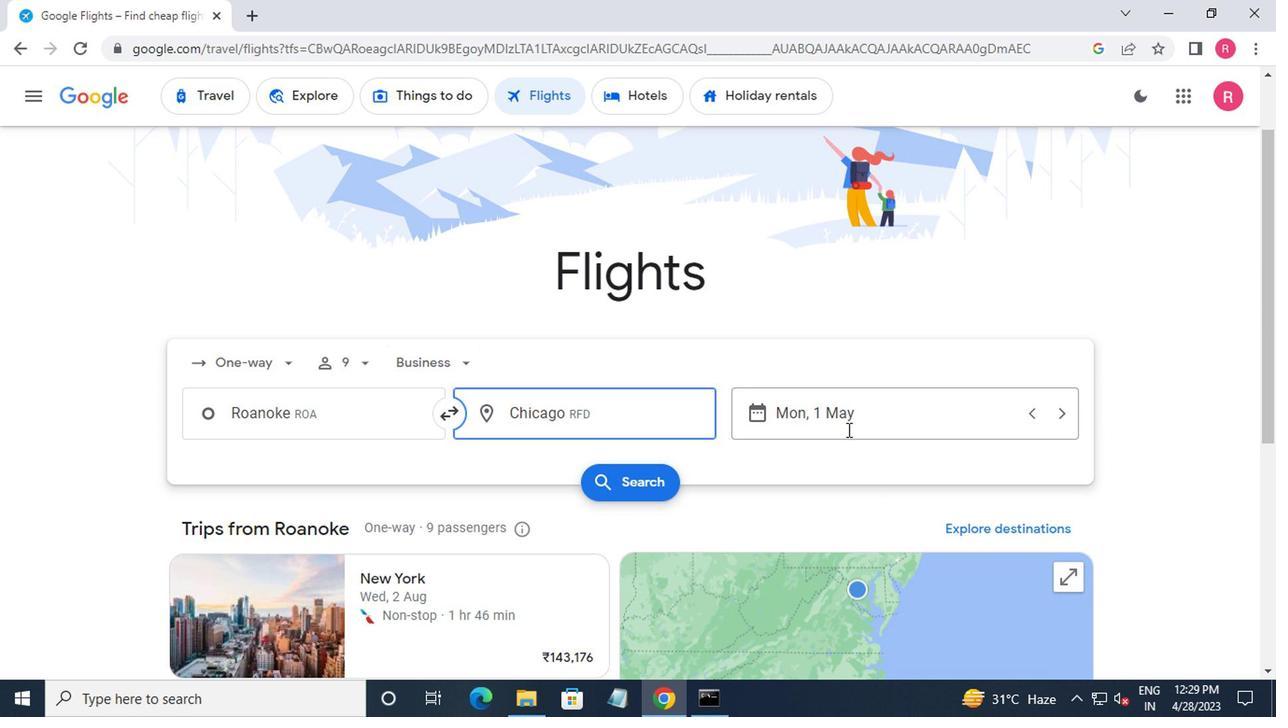 
Action: Mouse moved to (807, 349)
Screenshot: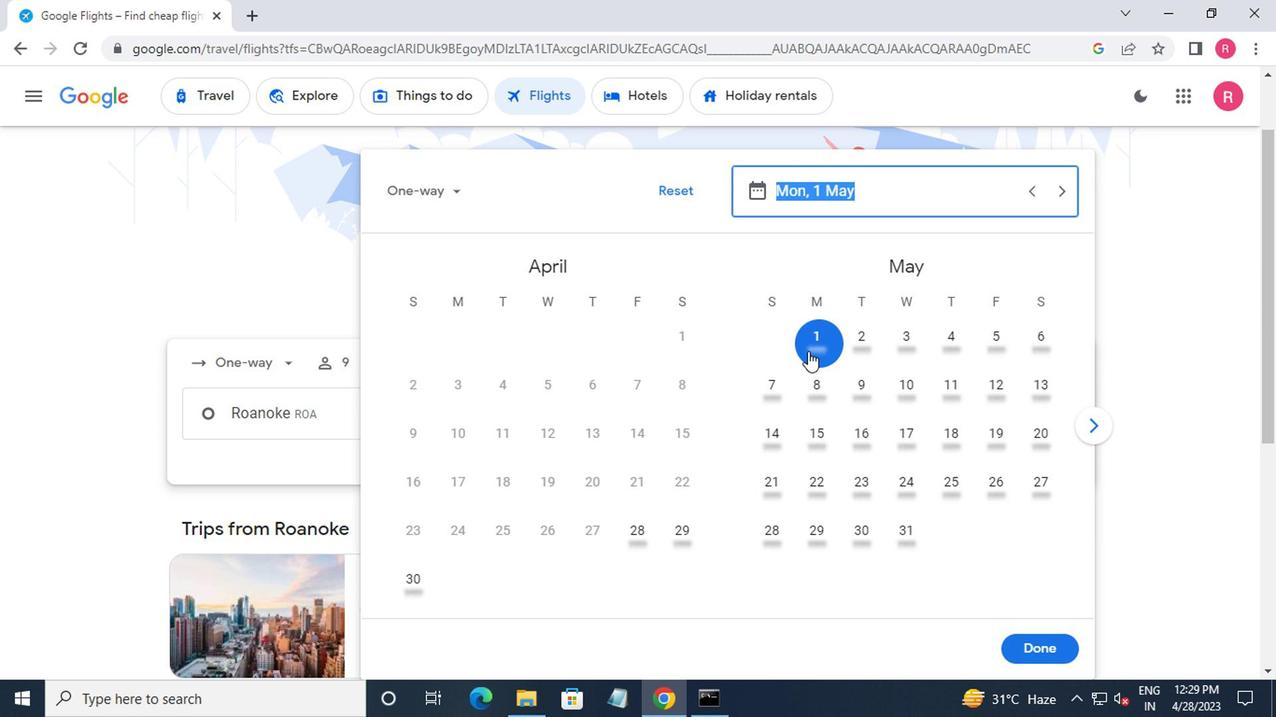 
Action: Mouse pressed left at (807, 349)
Screenshot: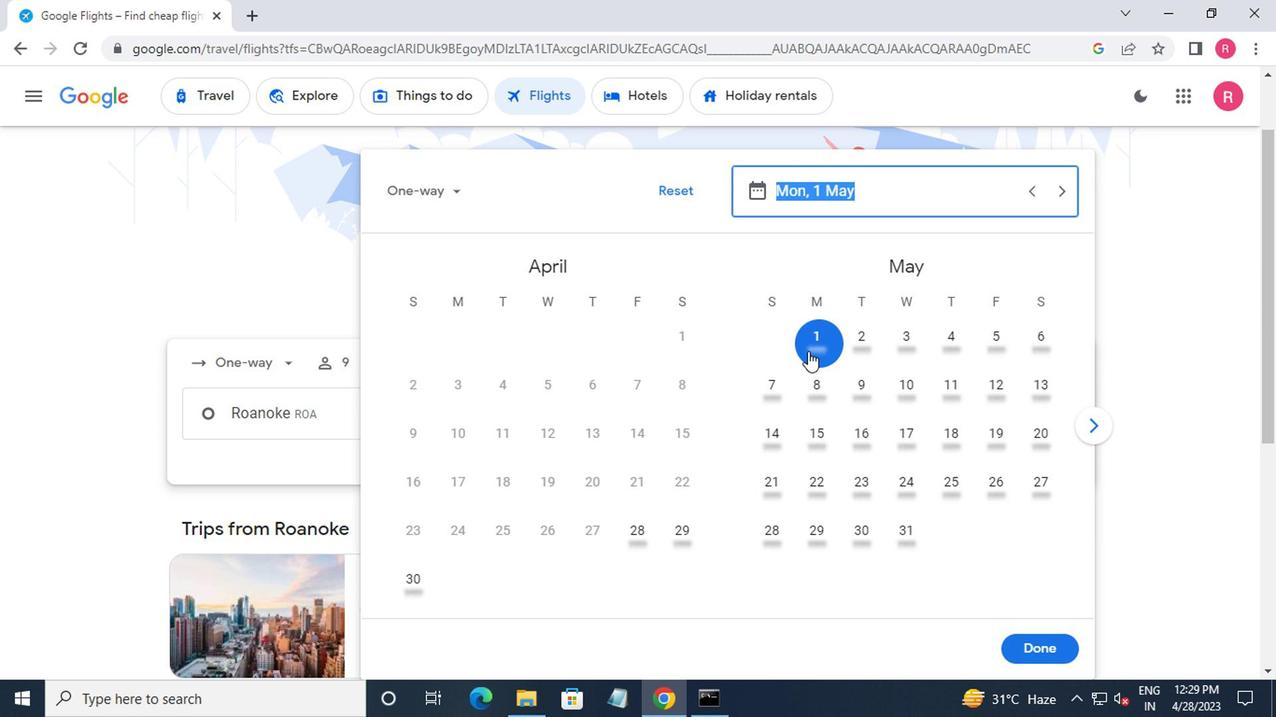 
Action: Mouse moved to (1030, 640)
Screenshot: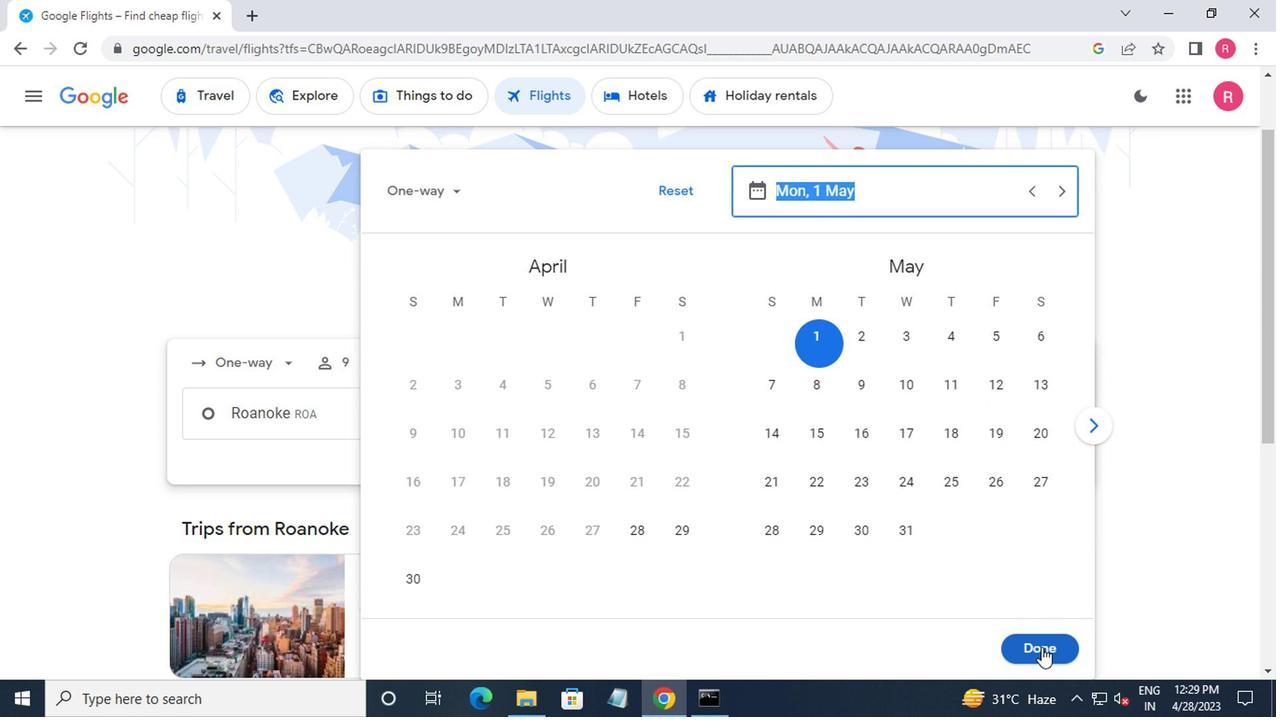 
Action: Mouse pressed left at (1030, 640)
Screenshot: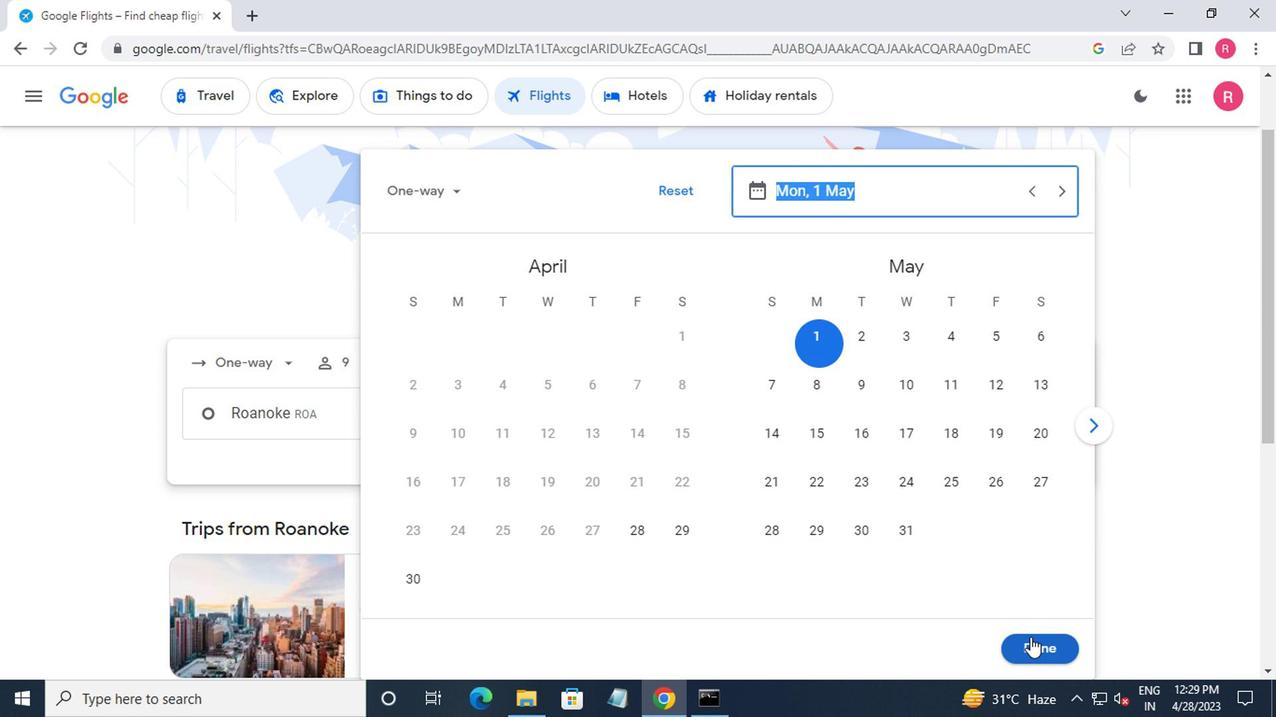 
Action: Mouse moved to (961, 672)
Screenshot: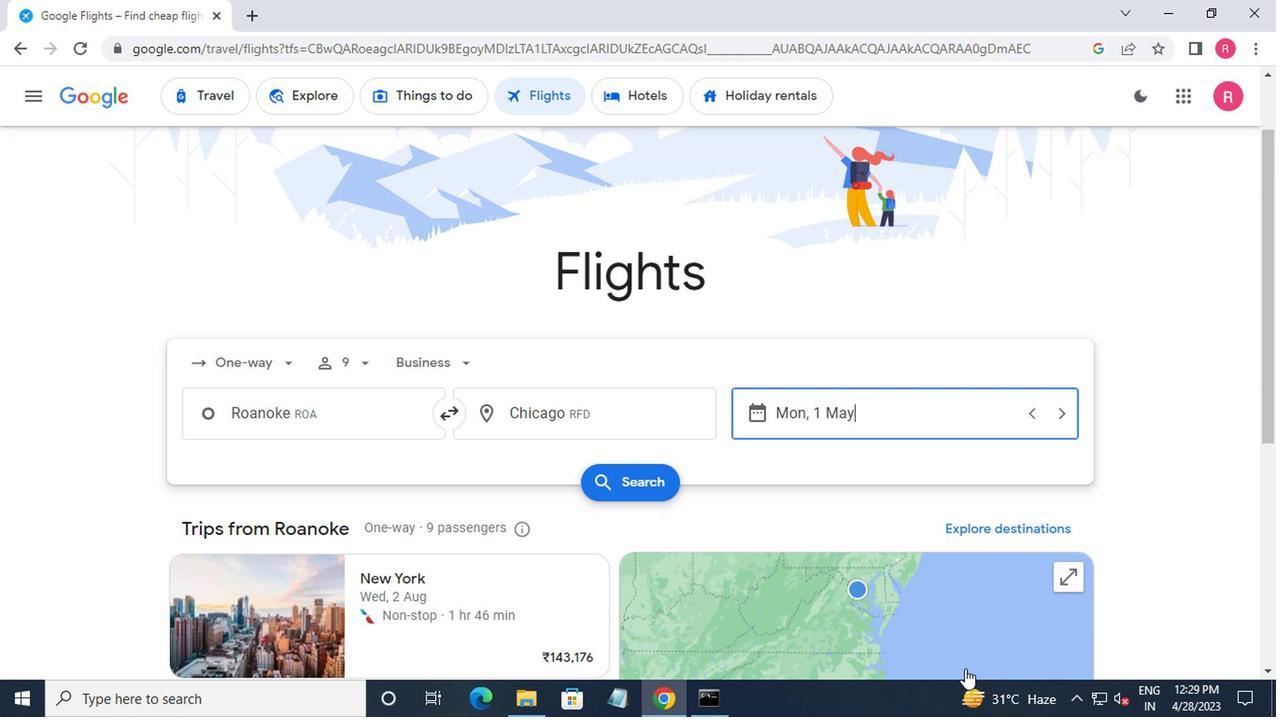 
Action: Mouse scrolled (961, 670) with delta (0, -1)
Screenshot: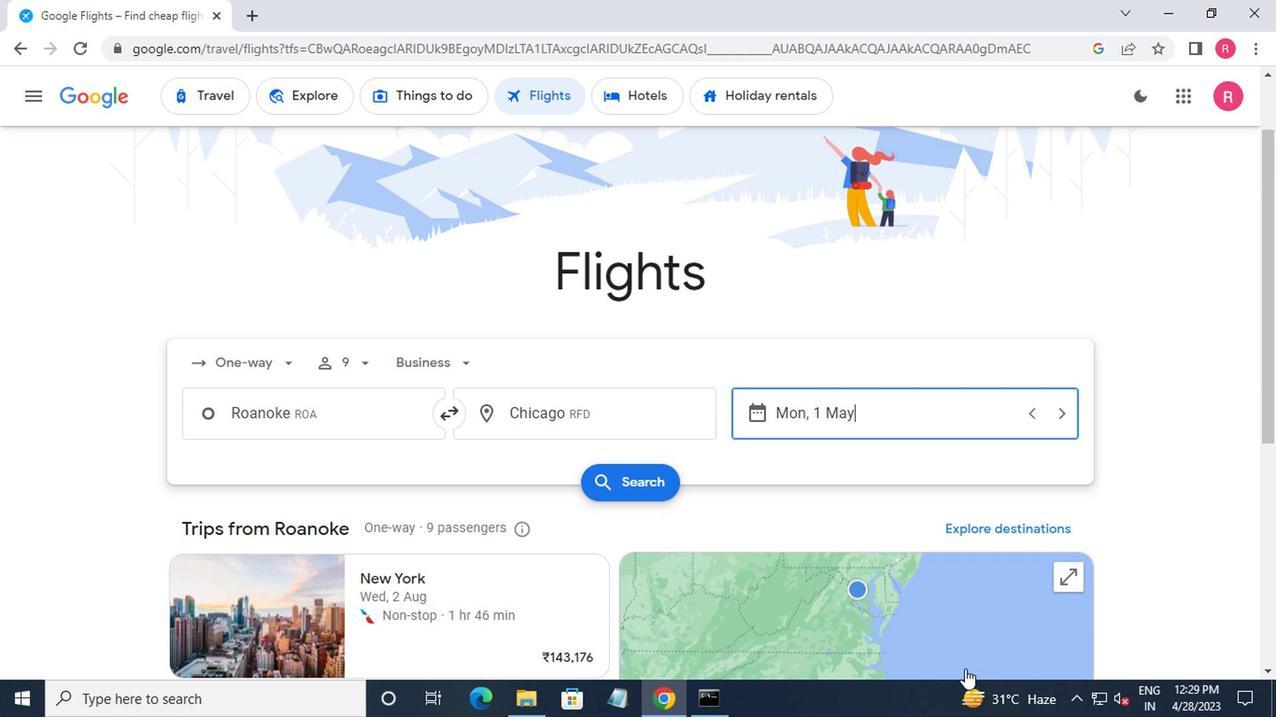
Action: Mouse moved to (645, 403)
Screenshot: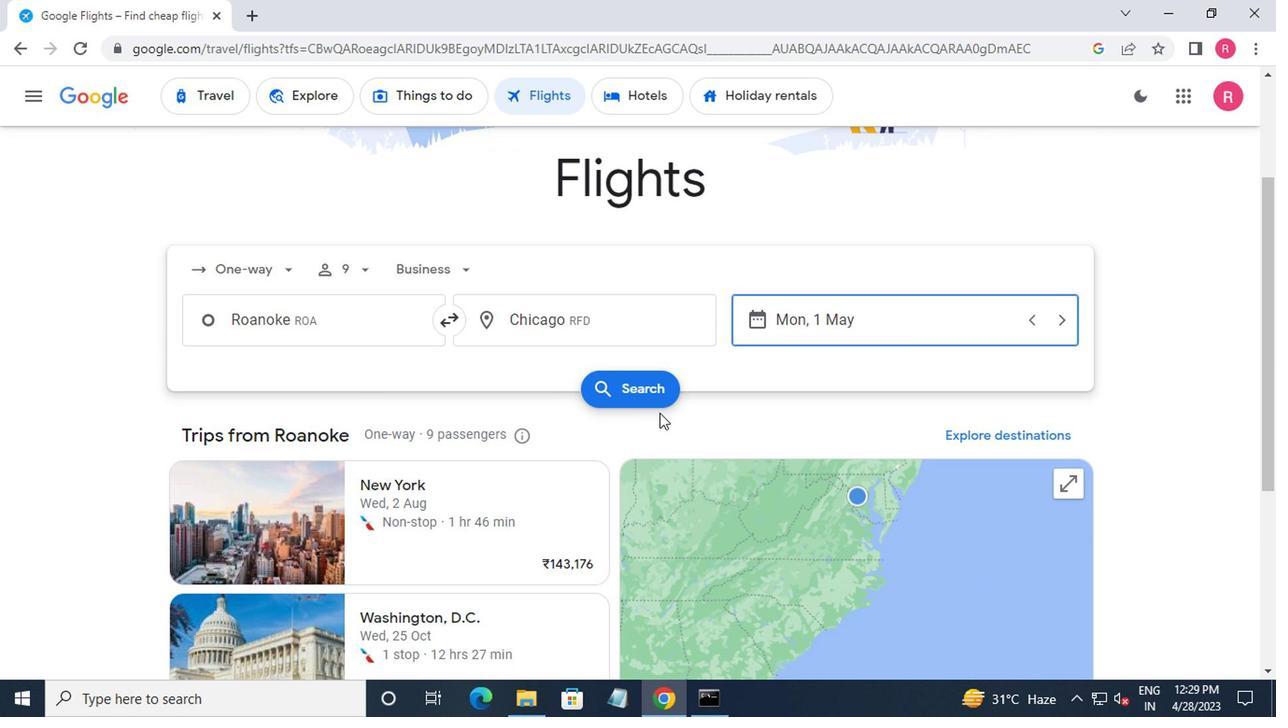 
Action: Mouse pressed left at (645, 403)
Screenshot: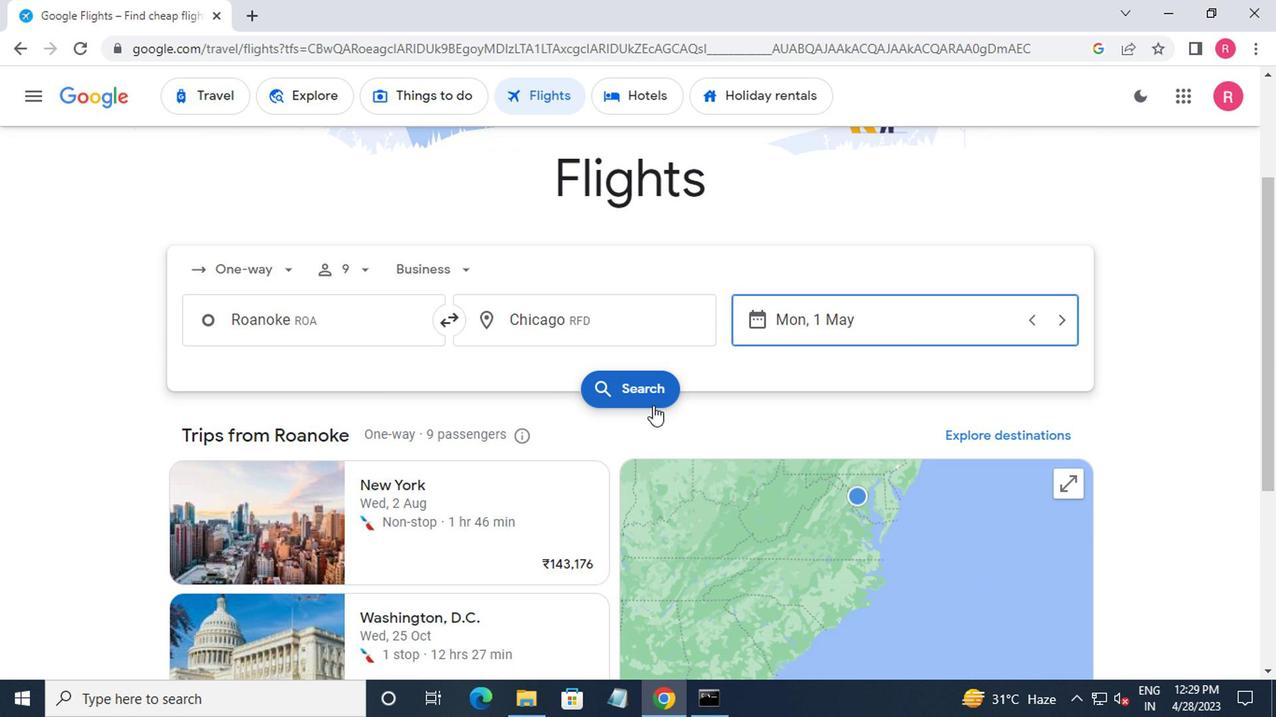 
Action: Mouse moved to (210, 265)
Screenshot: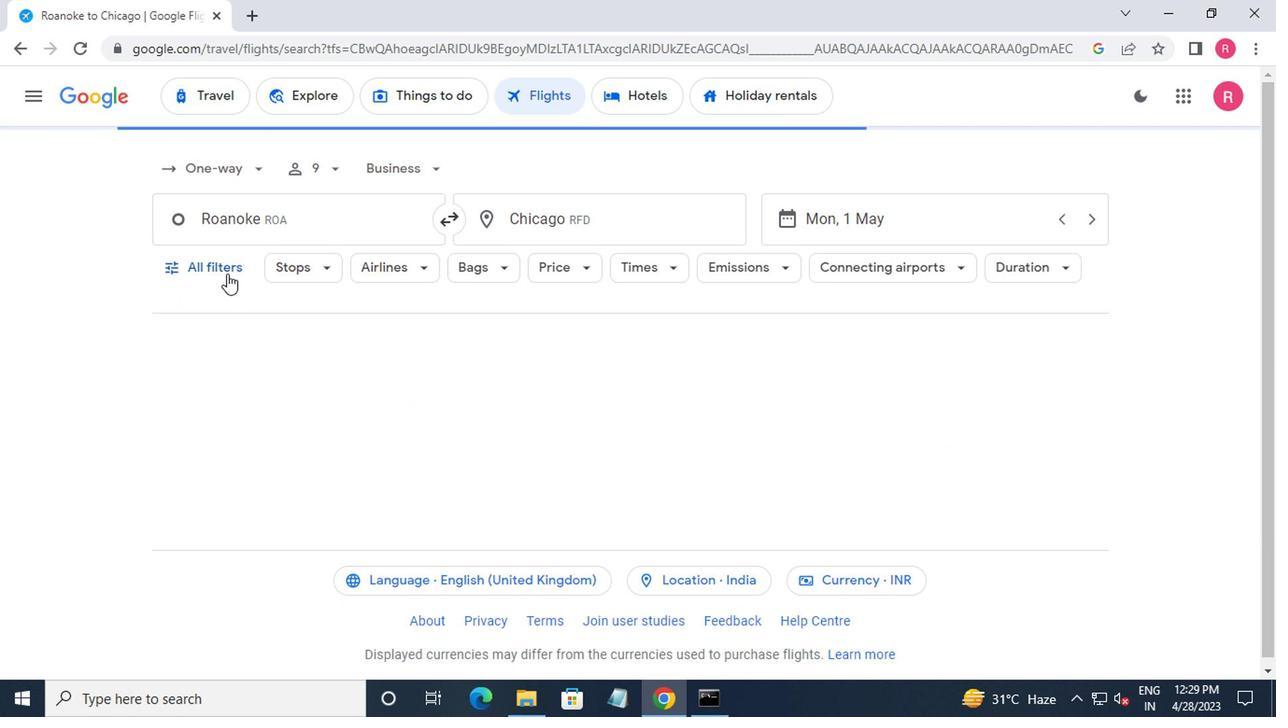 
Action: Mouse pressed left at (210, 265)
Screenshot: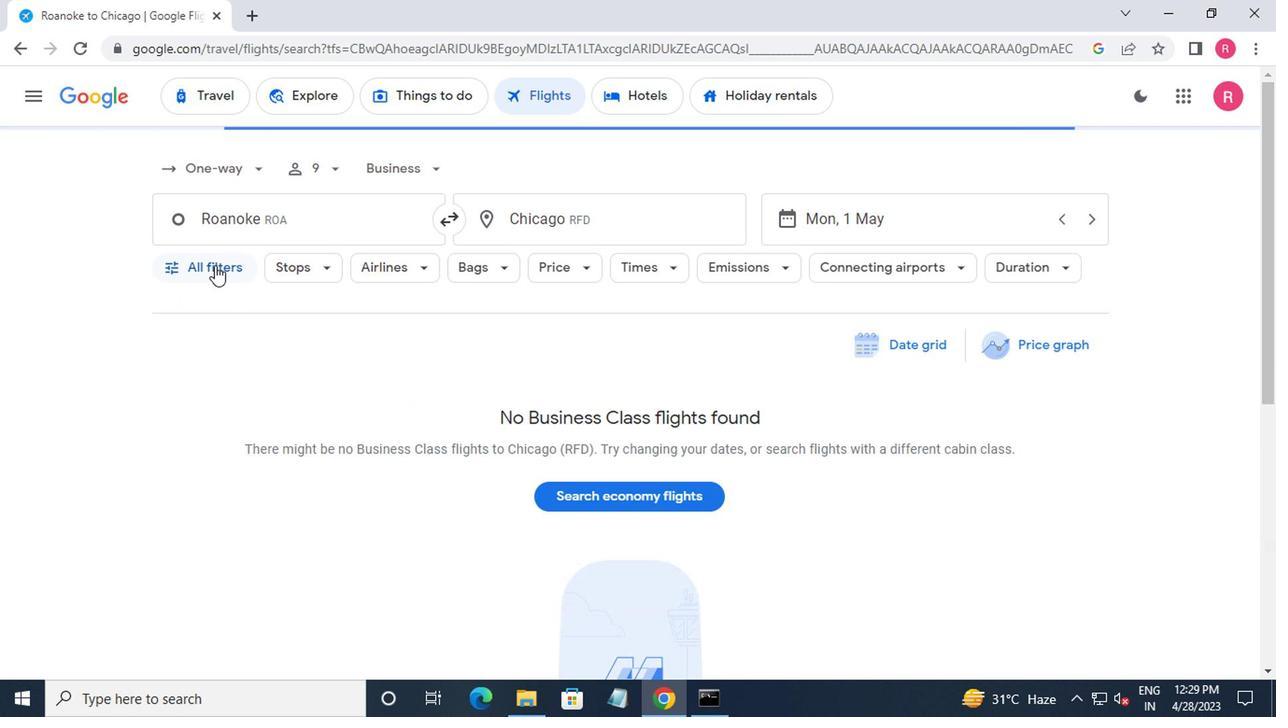 
Action: Mouse moved to (249, 394)
Screenshot: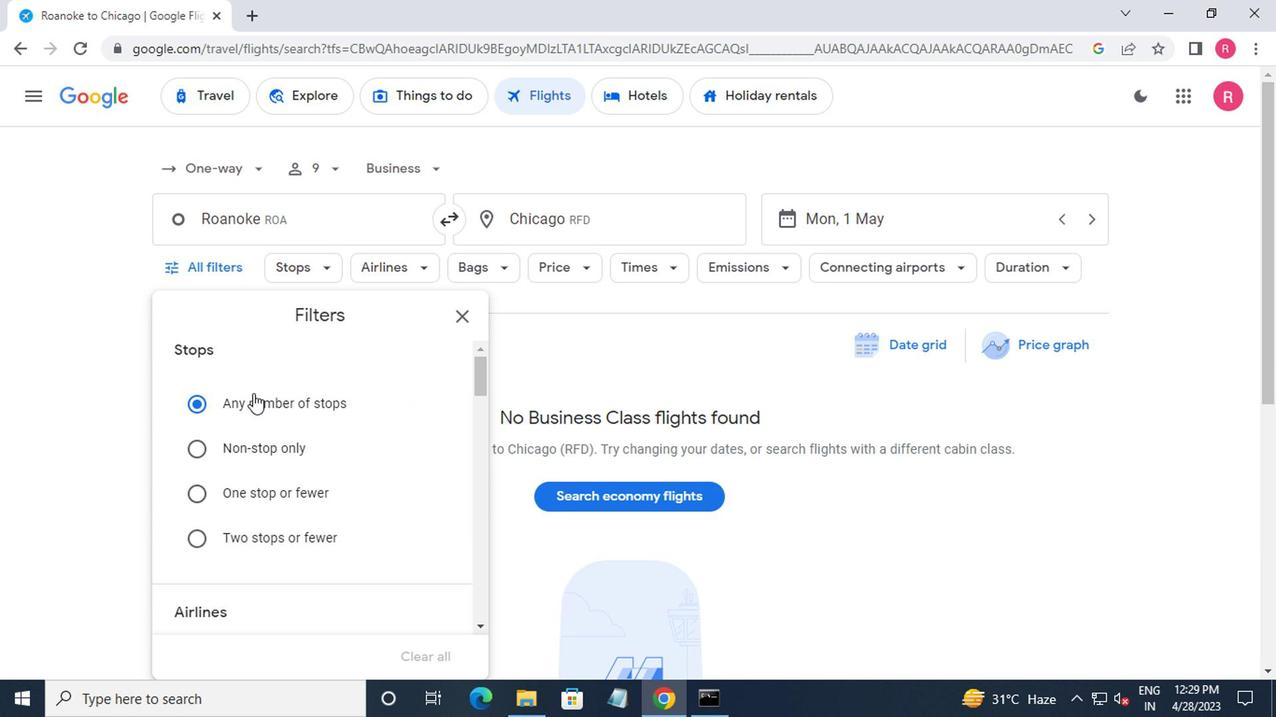 
Action: Mouse scrolled (249, 393) with delta (0, -1)
Screenshot: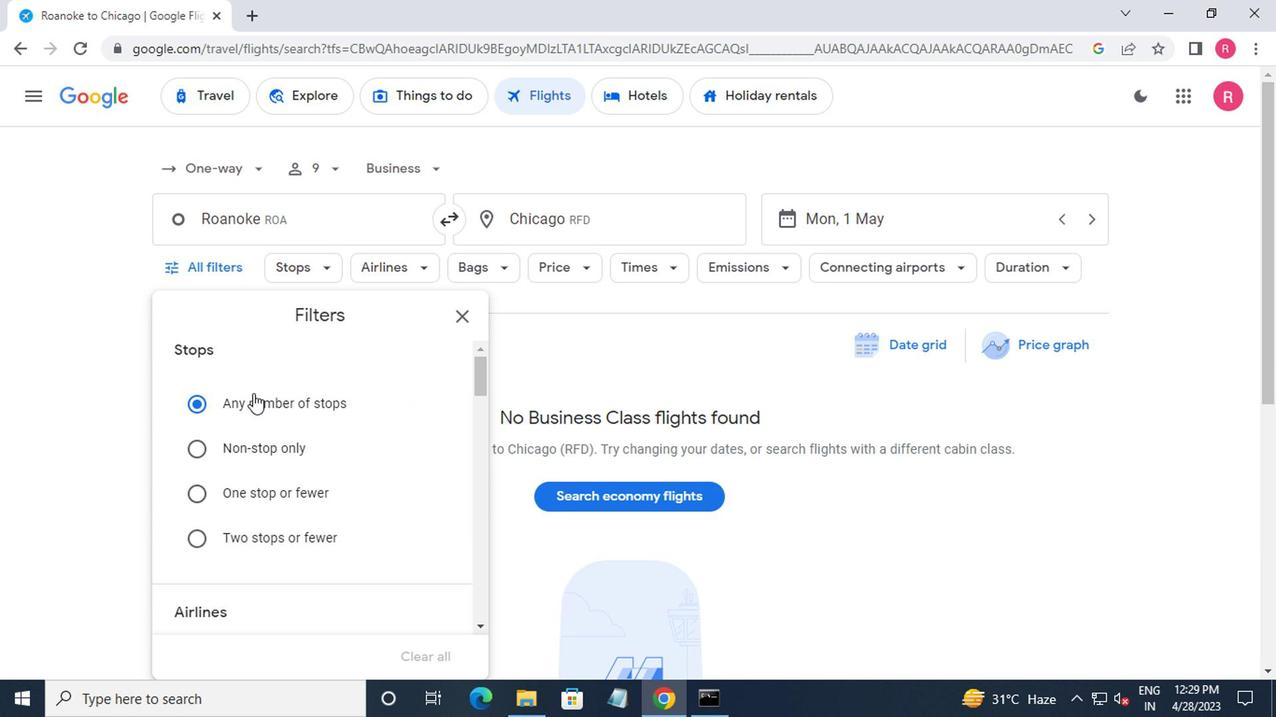 
Action: Mouse moved to (258, 408)
Screenshot: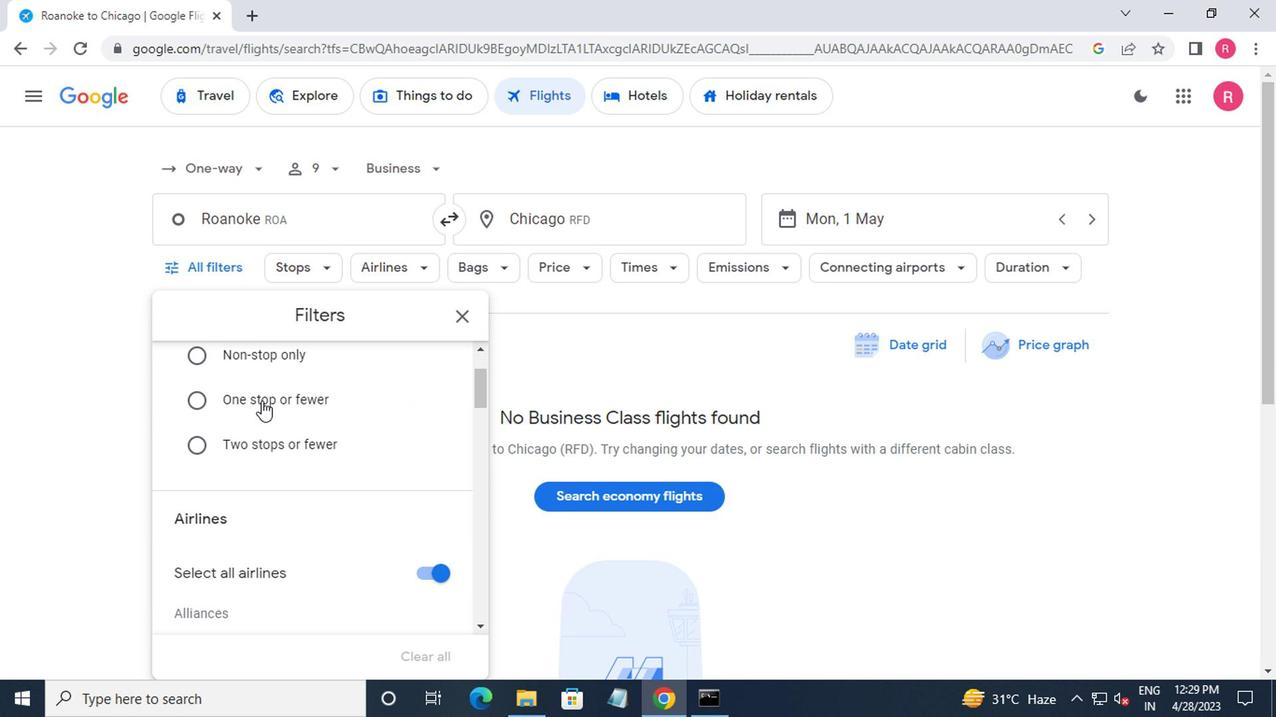
Action: Mouse scrolled (258, 408) with delta (0, 0)
Screenshot: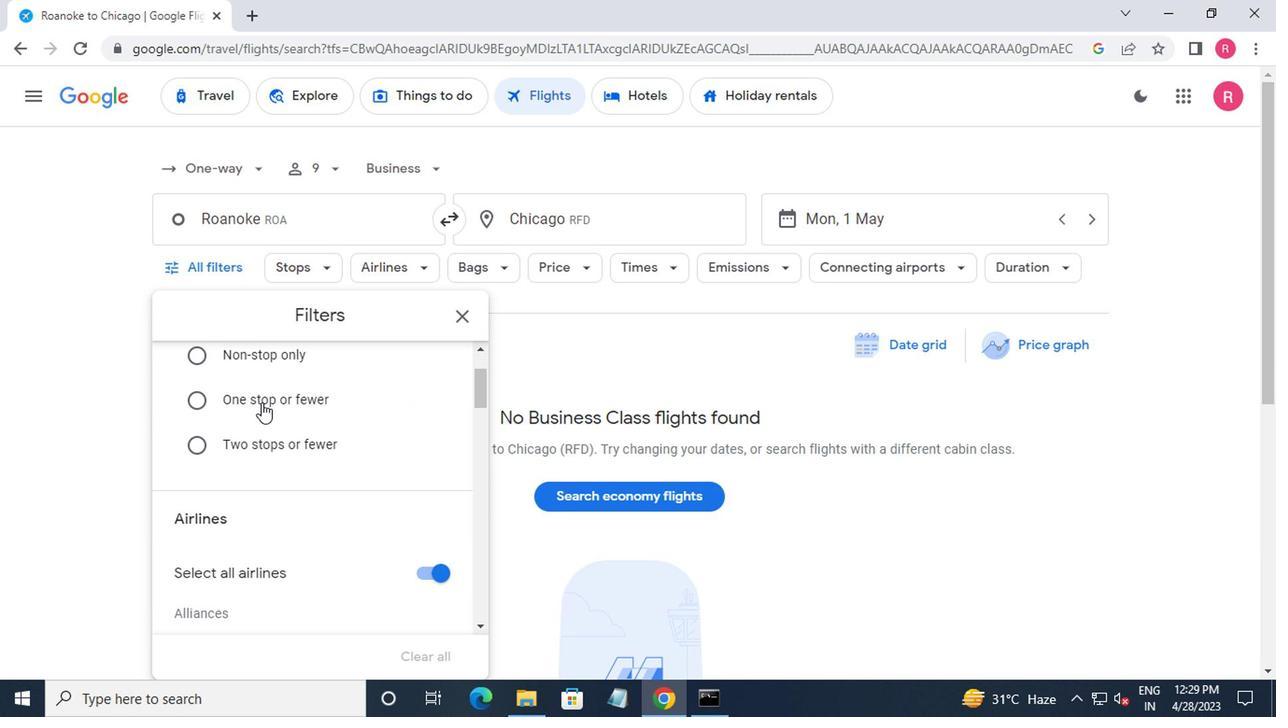 
Action: Mouse scrolled (258, 408) with delta (0, 0)
Screenshot: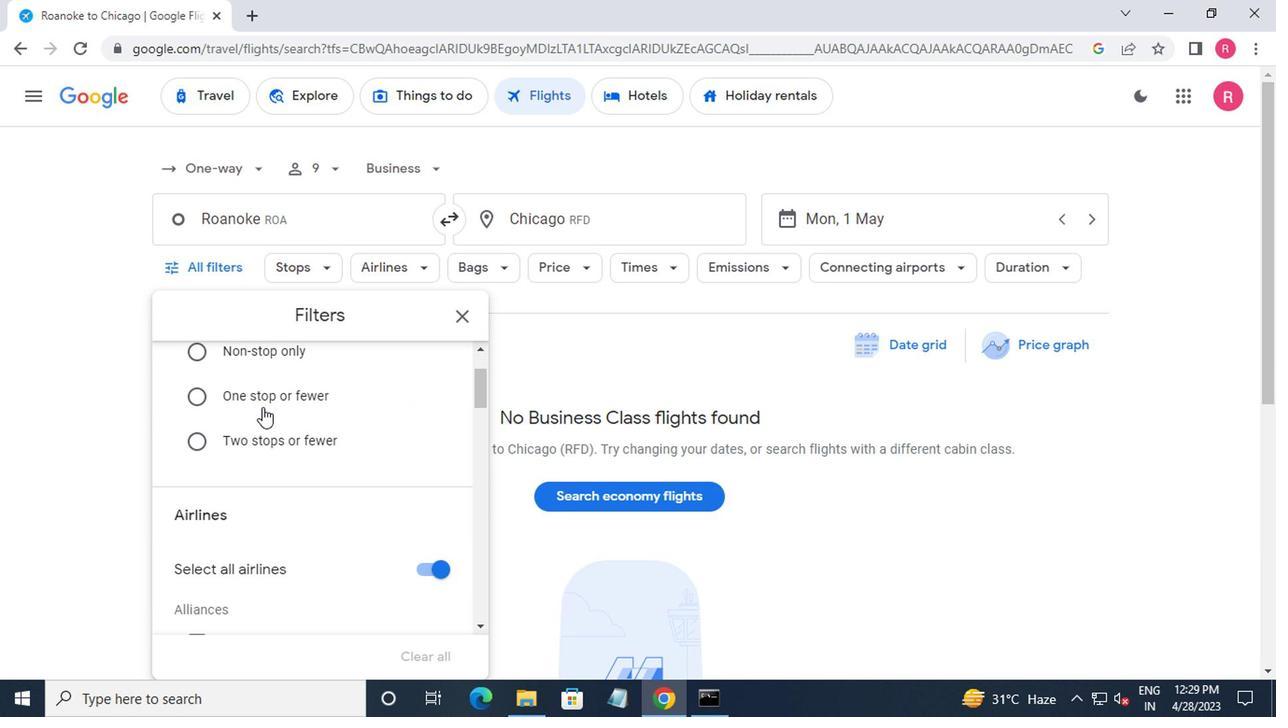 
Action: Mouse scrolled (258, 408) with delta (0, 0)
Screenshot: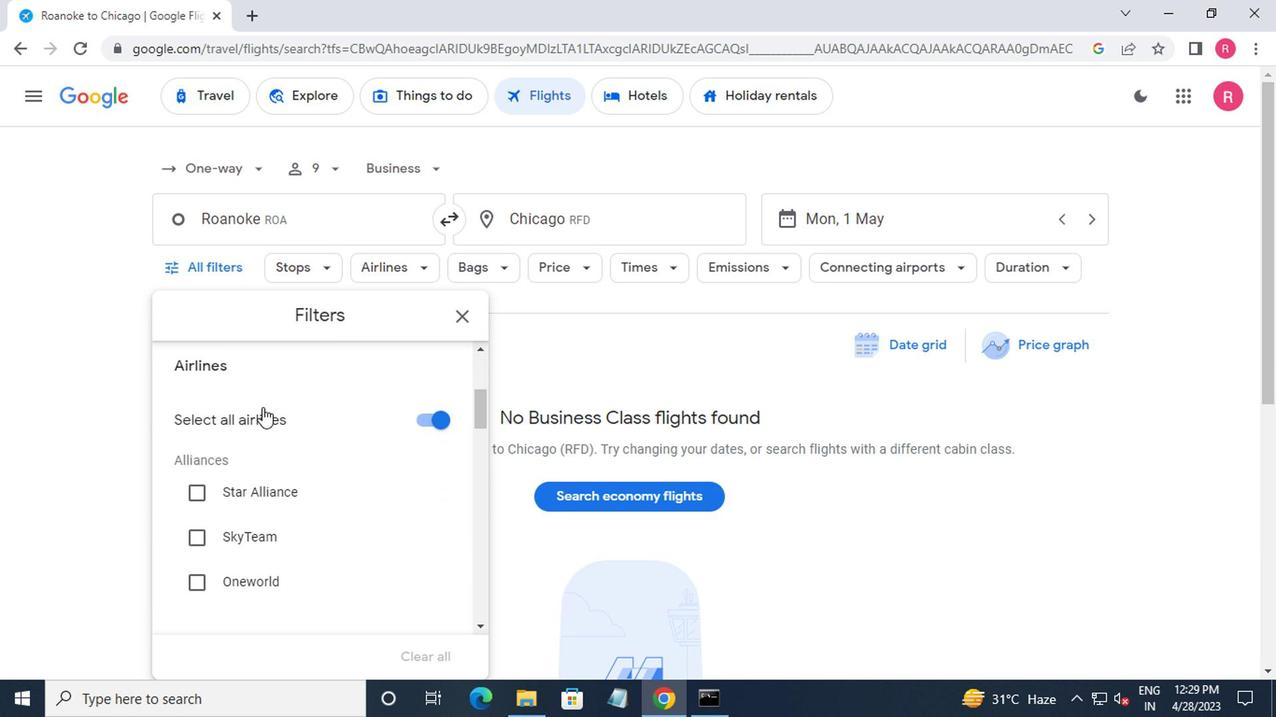 
Action: Mouse moved to (258, 409)
Screenshot: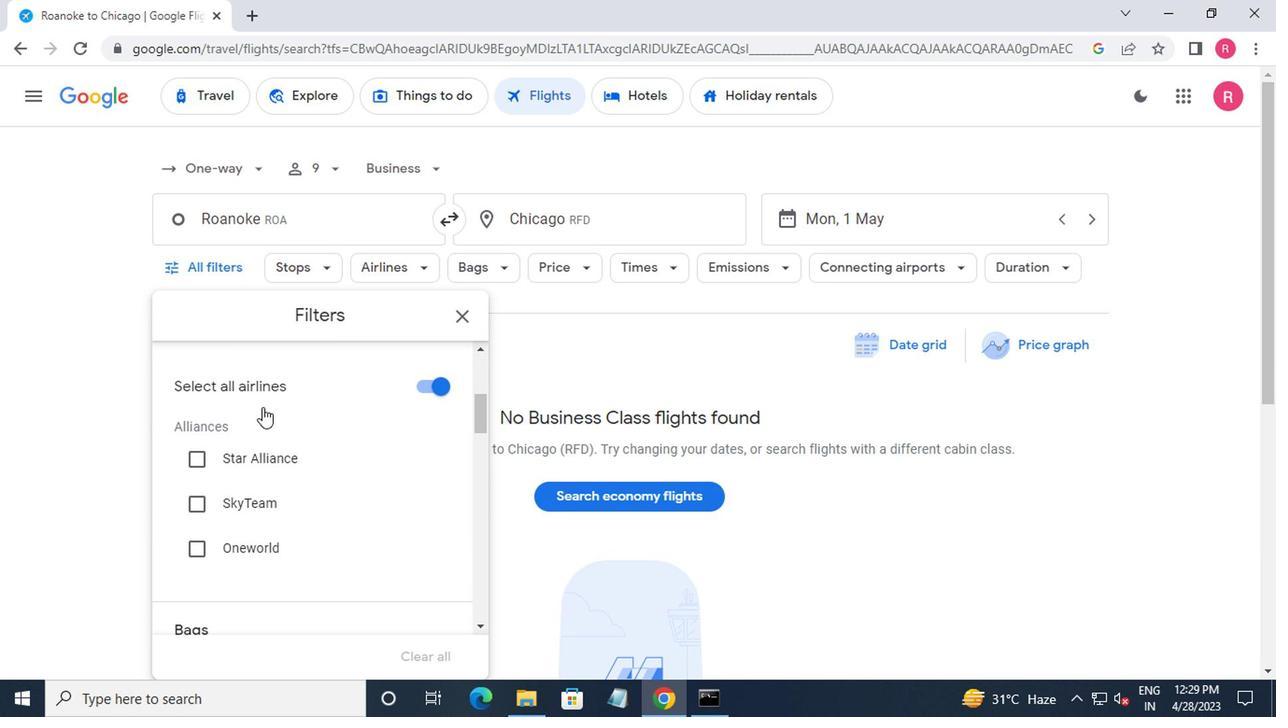 
Action: Mouse scrolled (258, 408) with delta (0, 0)
Screenshot: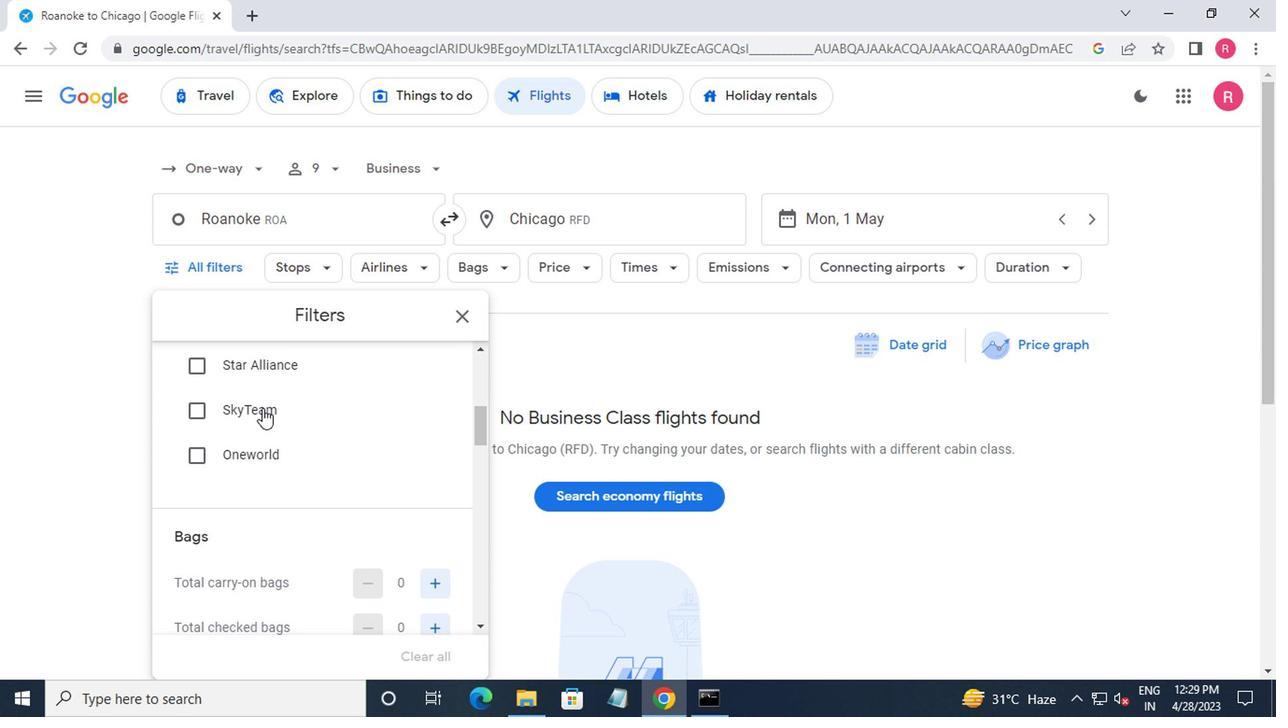 
Action: Mouse scrolled (258, 408) with delta (0, 0)
Screenshot: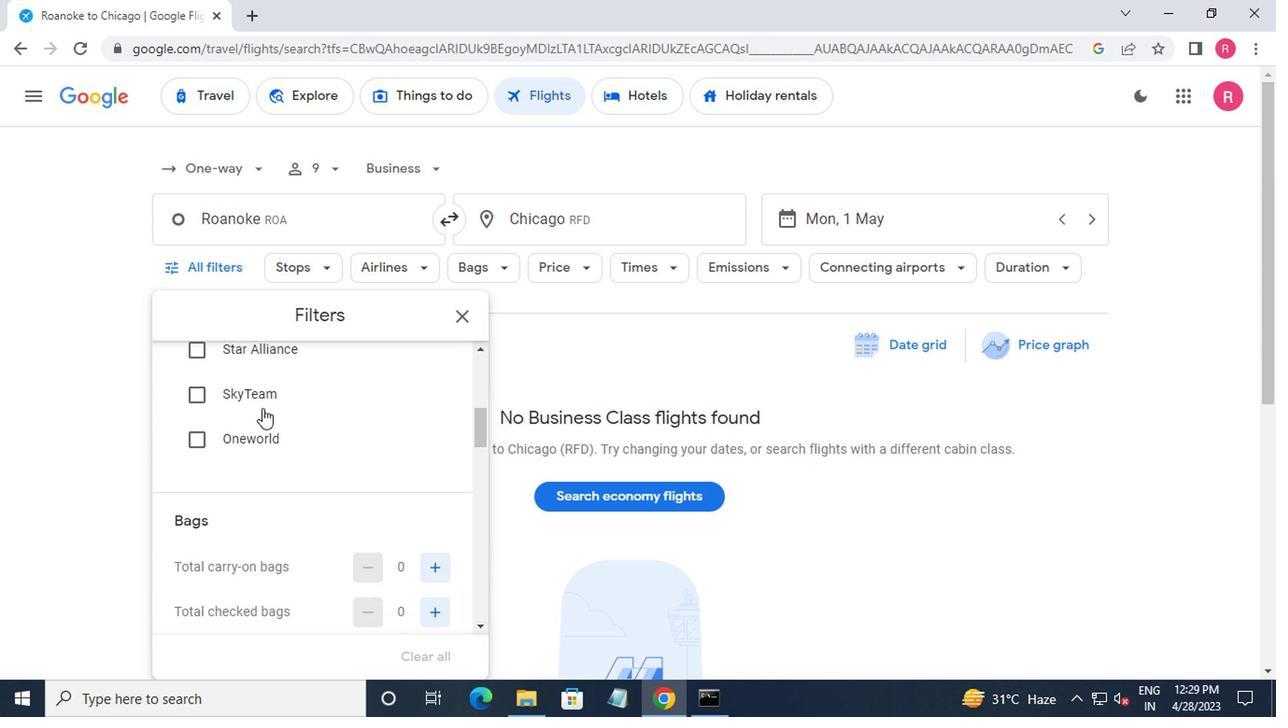 
Action: Mouse moved to (436, 400)
Screenshot: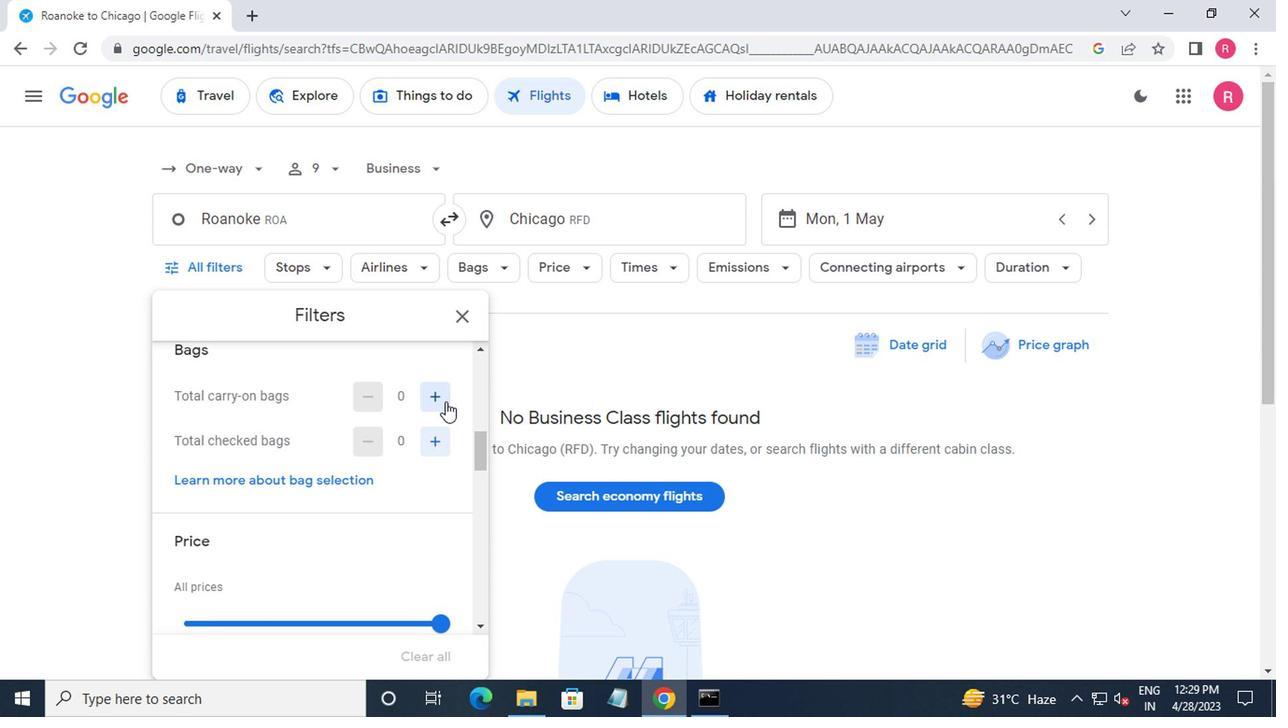 
Action: Mouse pressed left at (436, 400)
Screenshot: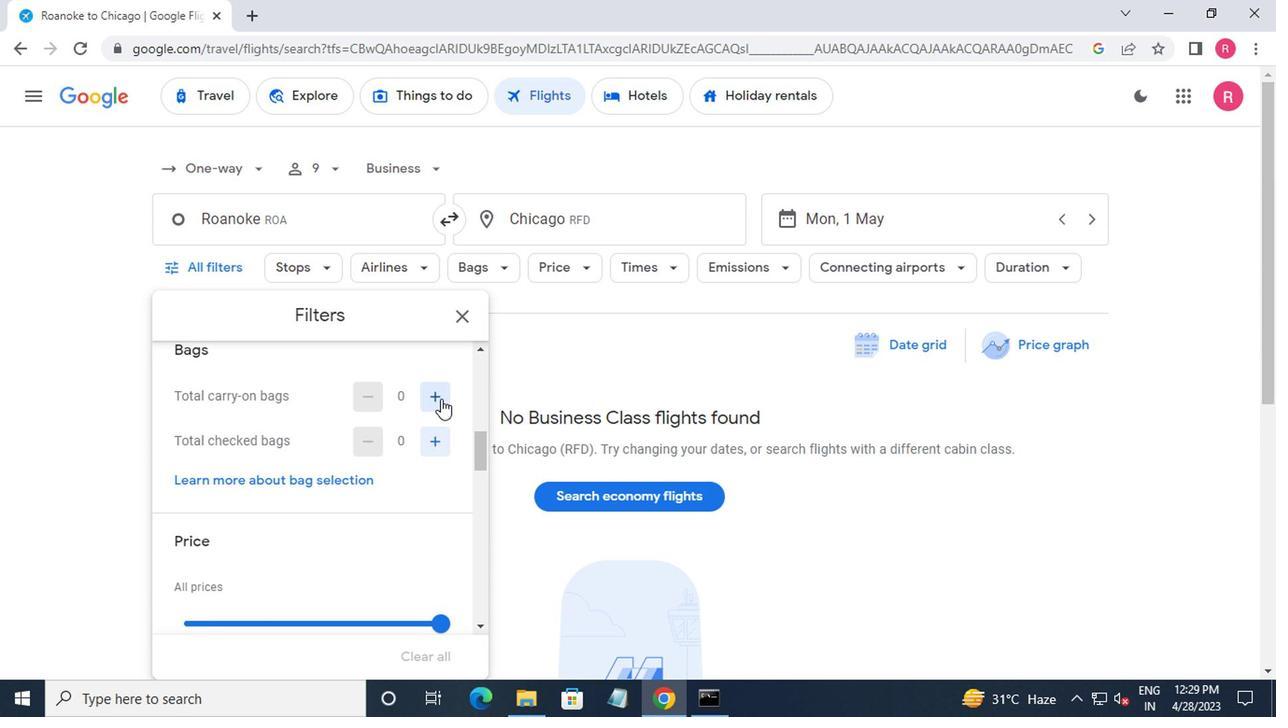
Action: Mouse pressed left at (436, 400)
Screenshot: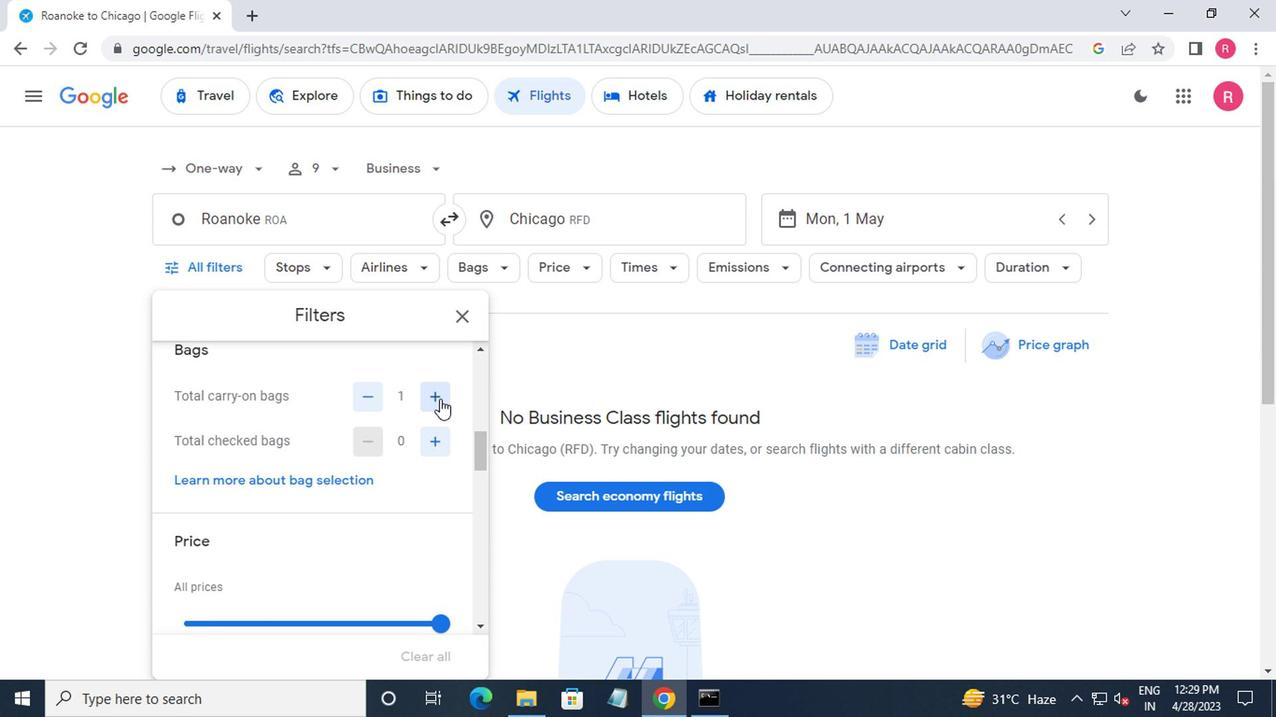
Action: Mouse scrolled (436, 399) with delta (0, 0)
Screenshot: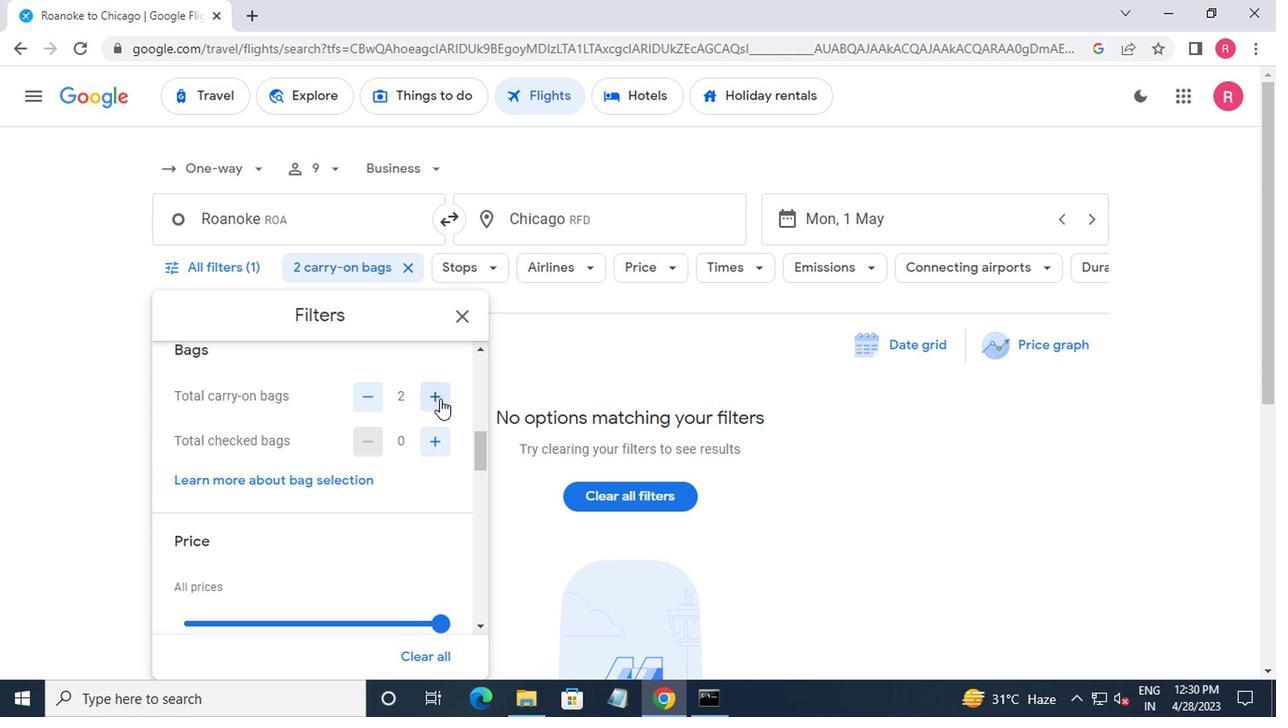 
Action: Mouse moved to (430, 408)
Screenshot: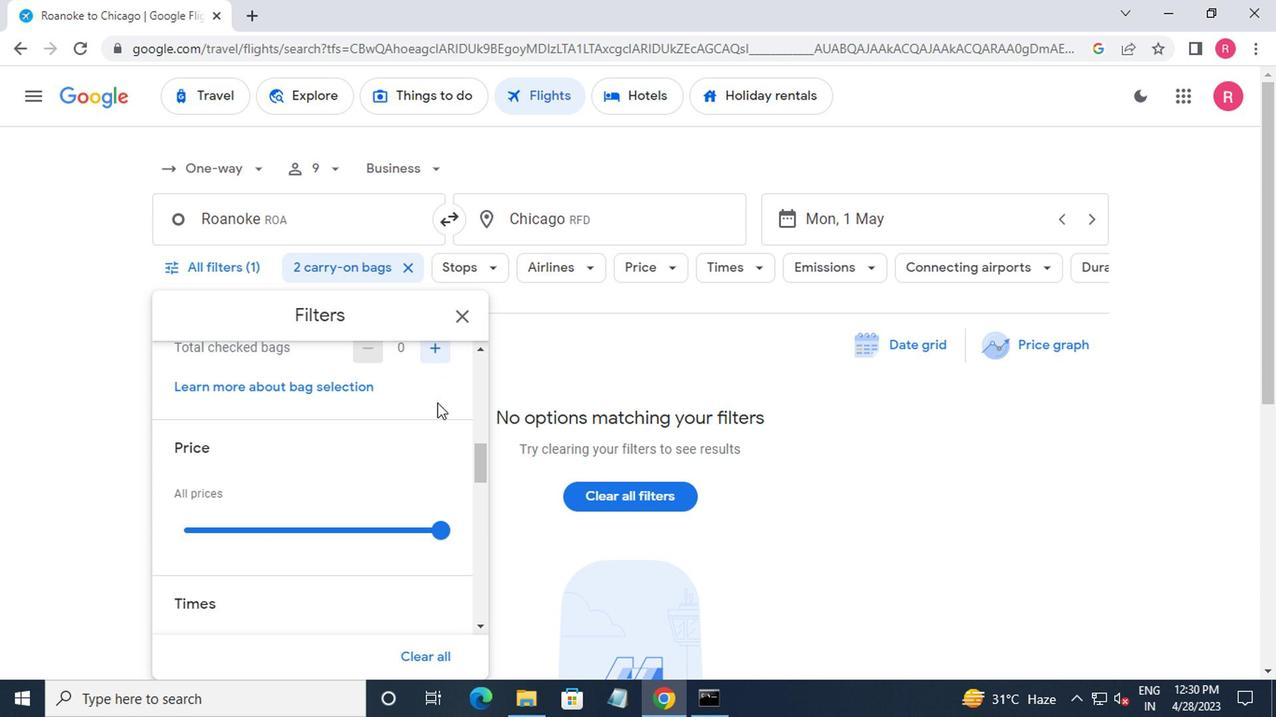 
Action: Mouse scrolled (430, 406) with delta (0, -1)
Screenshot: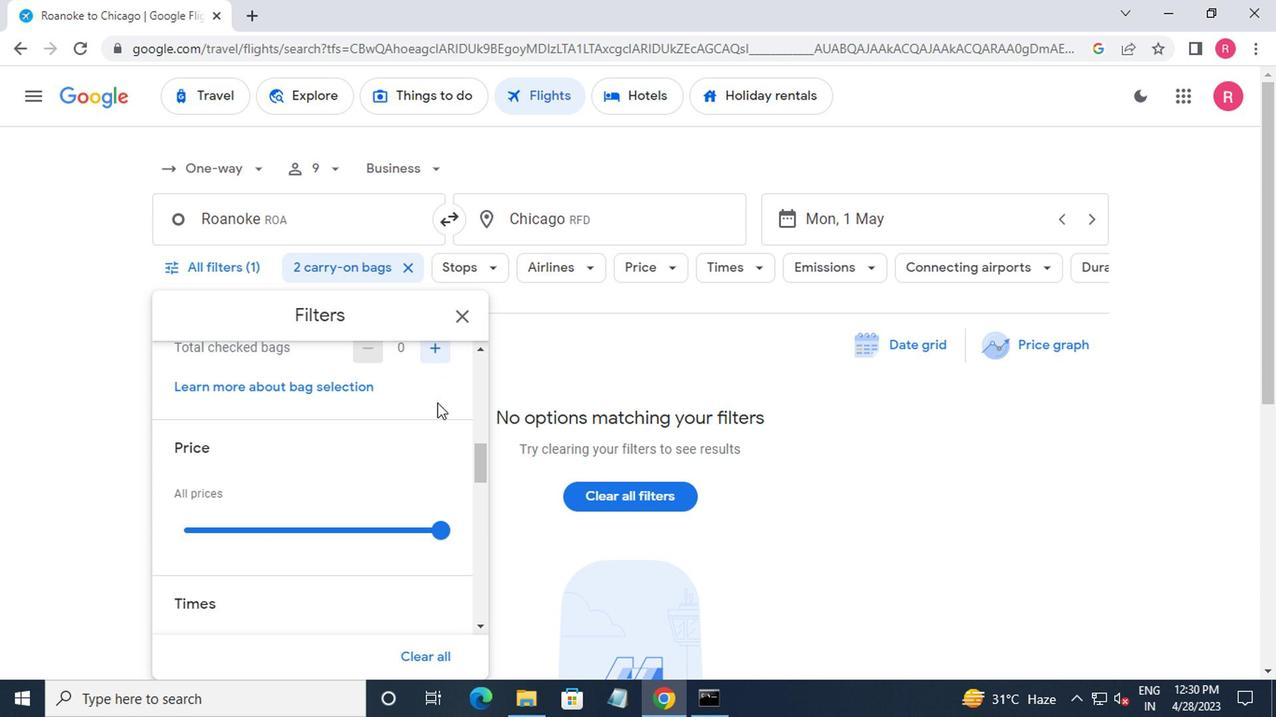 
Action: Mouse moved to (427, 434)
Screenshot: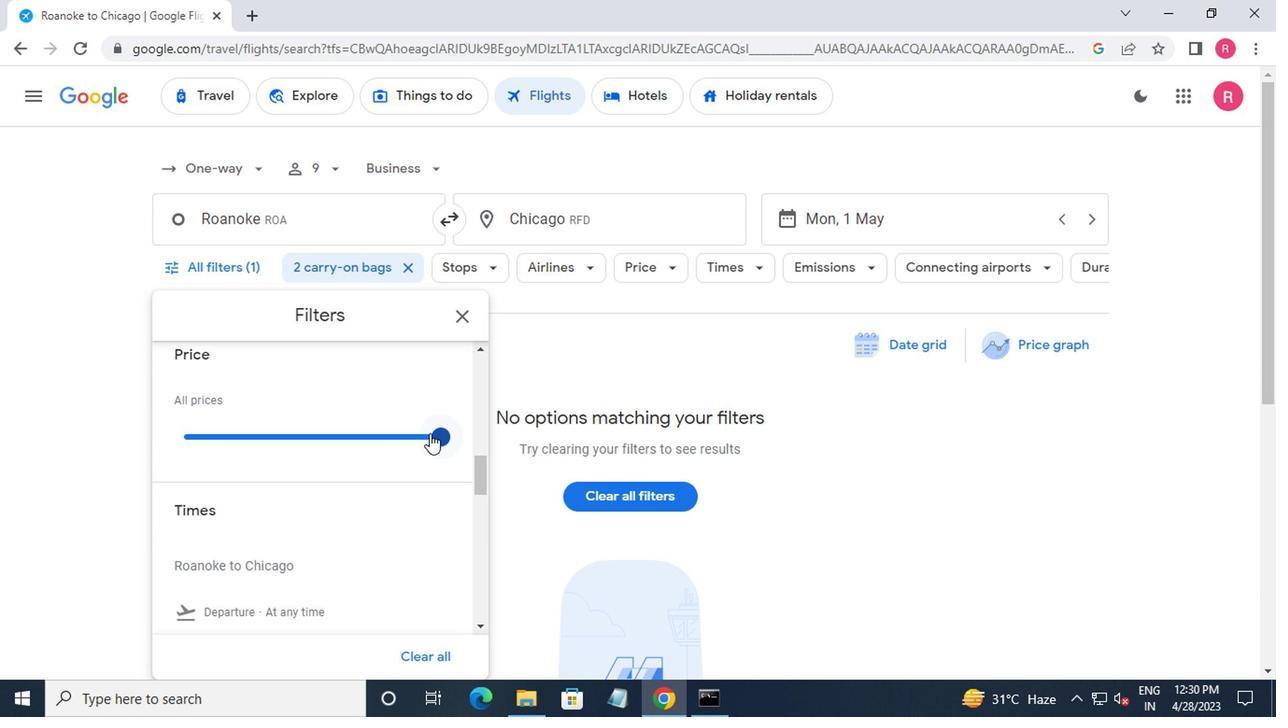 
Action: Mouse pressed left at (427, 434)
Screenshot: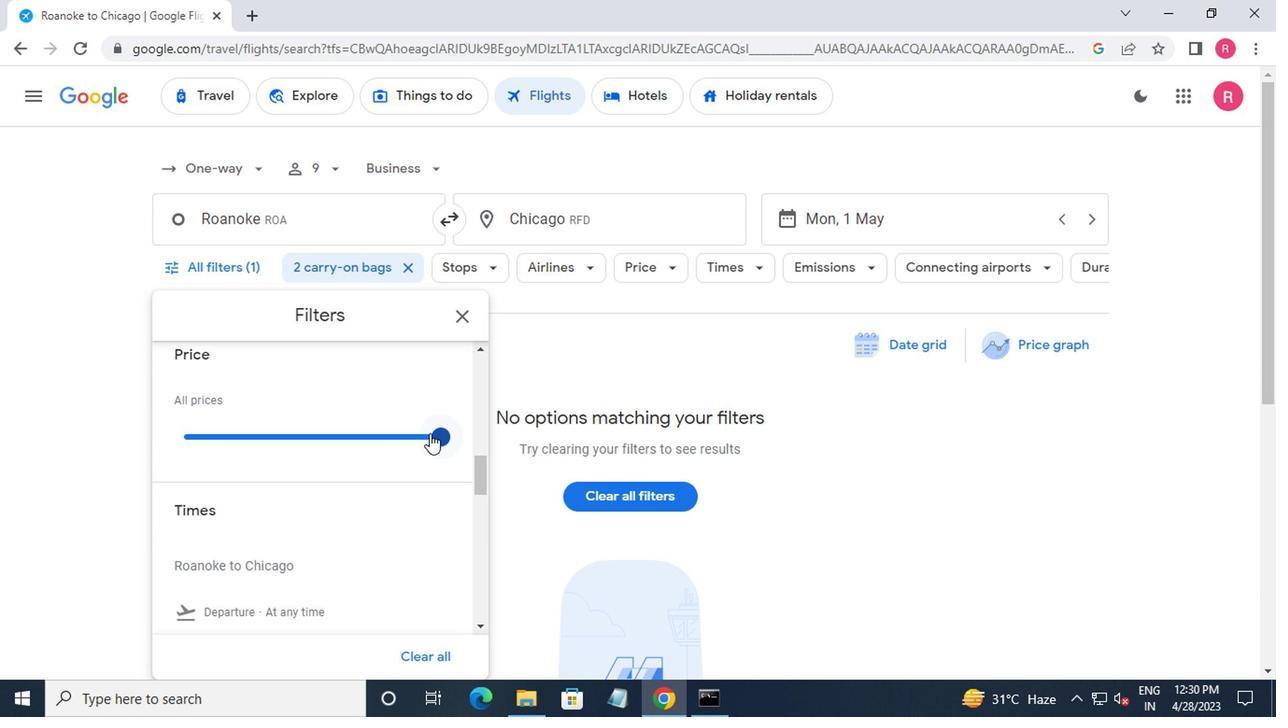 
Action: Mouse moved to (428, 434)
Screenshot: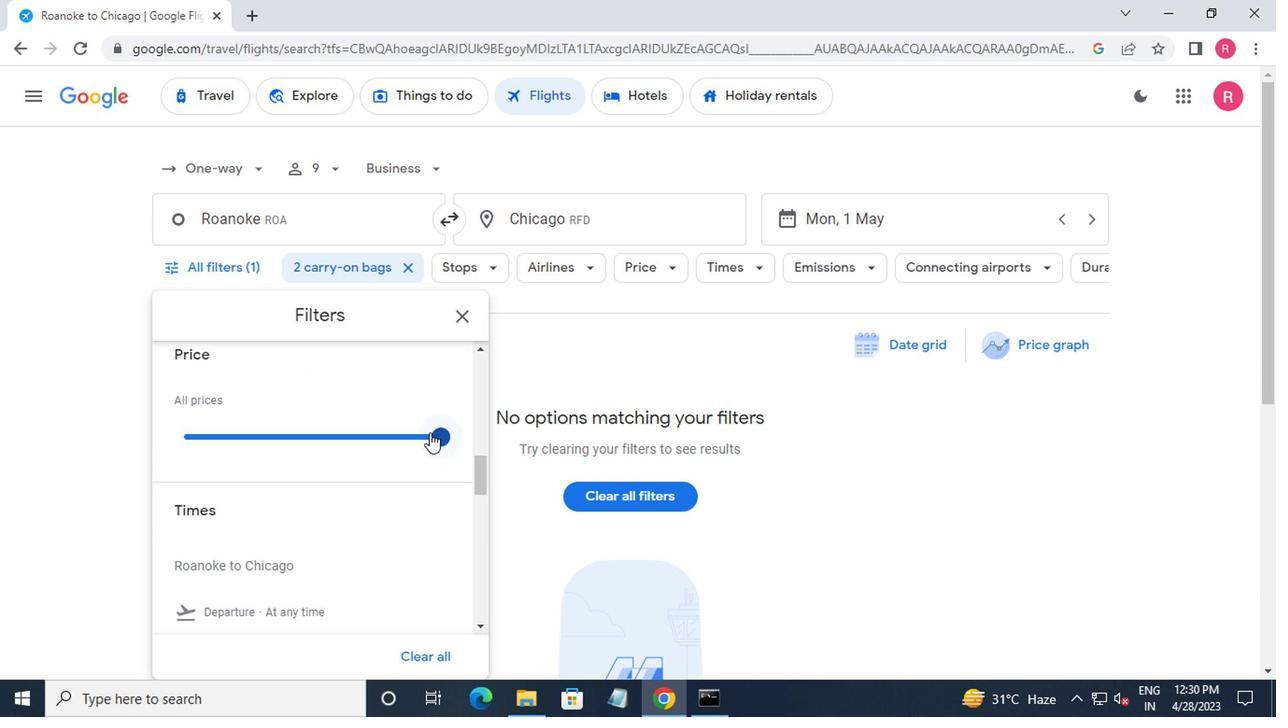 
Action: Mouse scrolled (428, 433) with delta (0, 0)
Screenshot: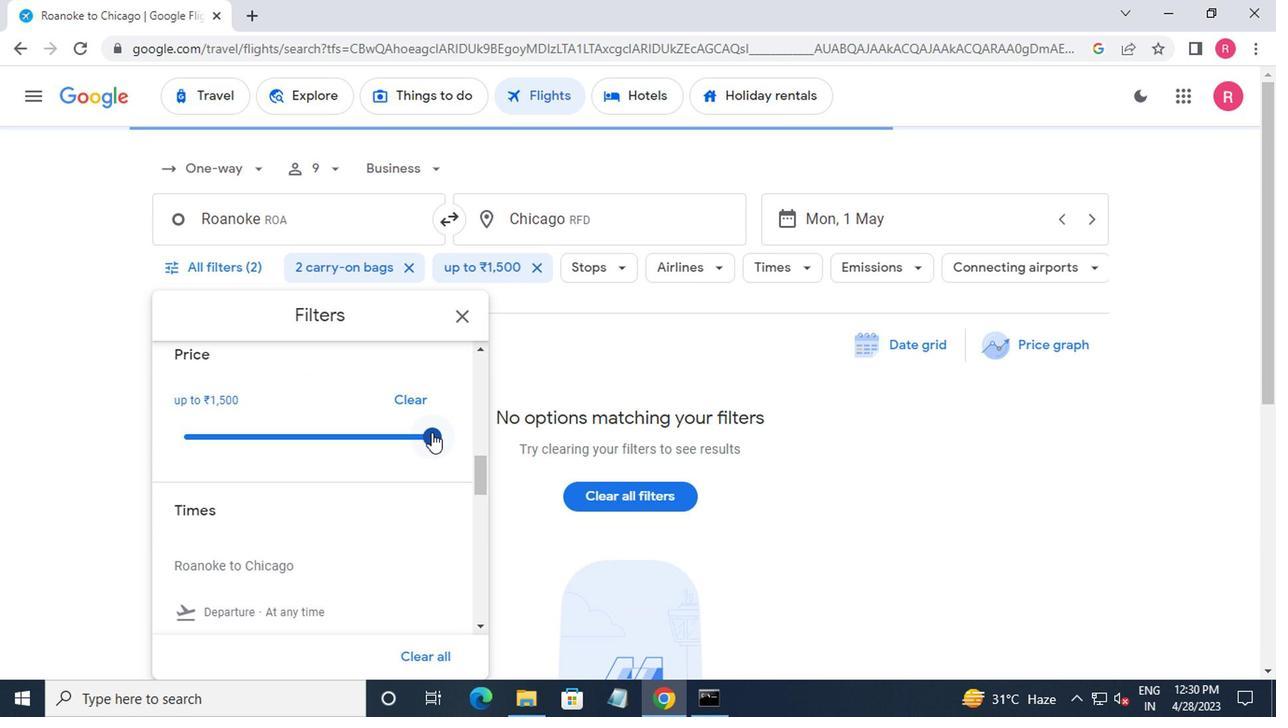 
Action: Mouse scrolled (428, 433) with delta (0, 0)
Screenshot: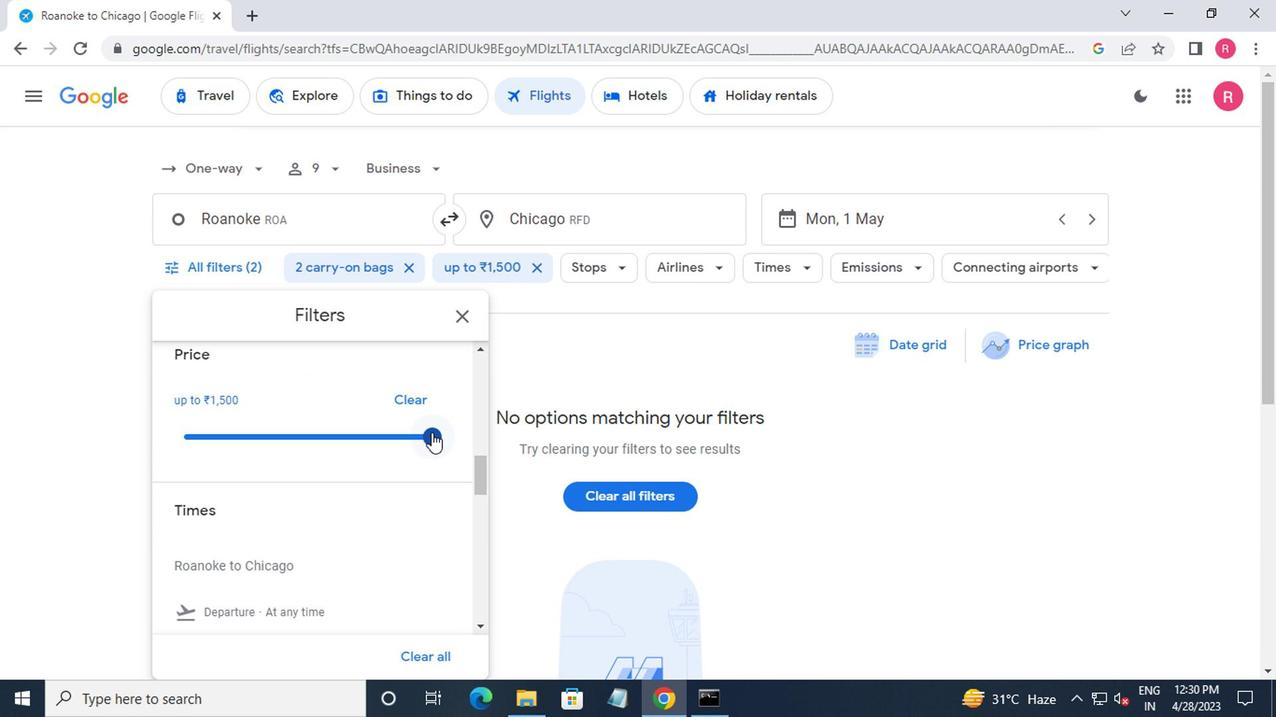 
Action: Mouse moved to (172, 463)
Screenshot: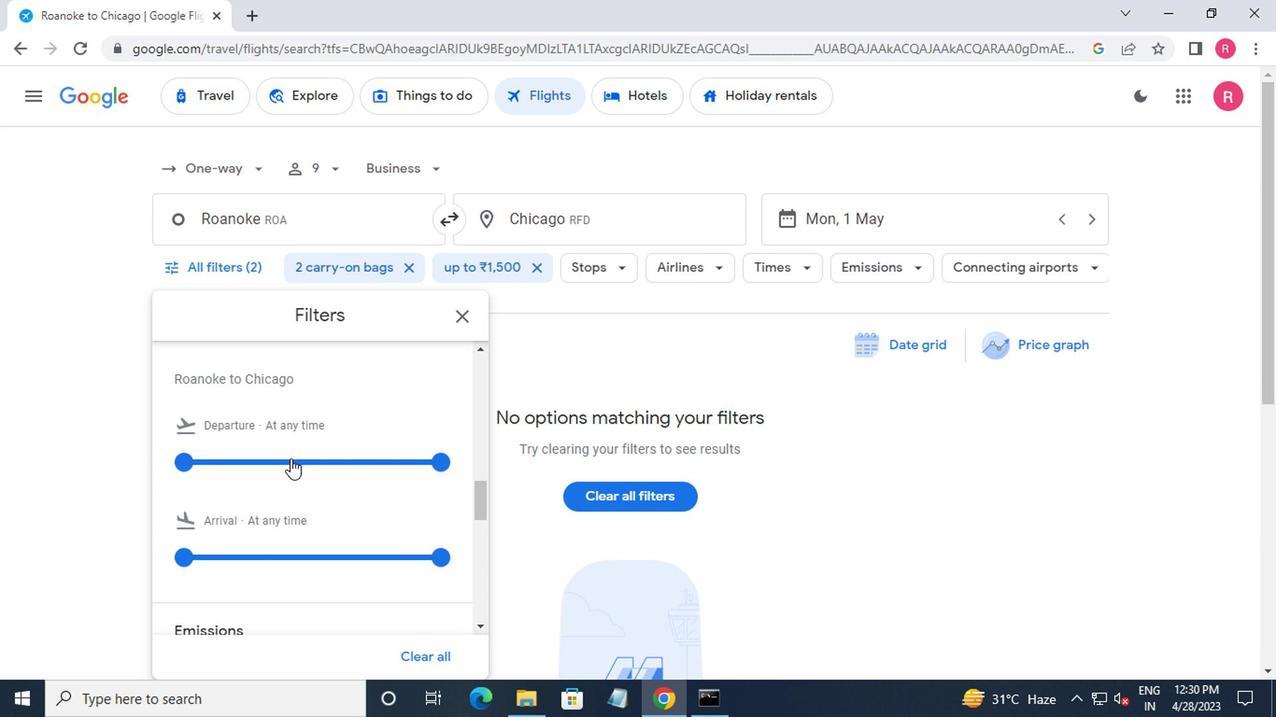 
Action: Mouse pressed left at (172, 463)
Screenshot: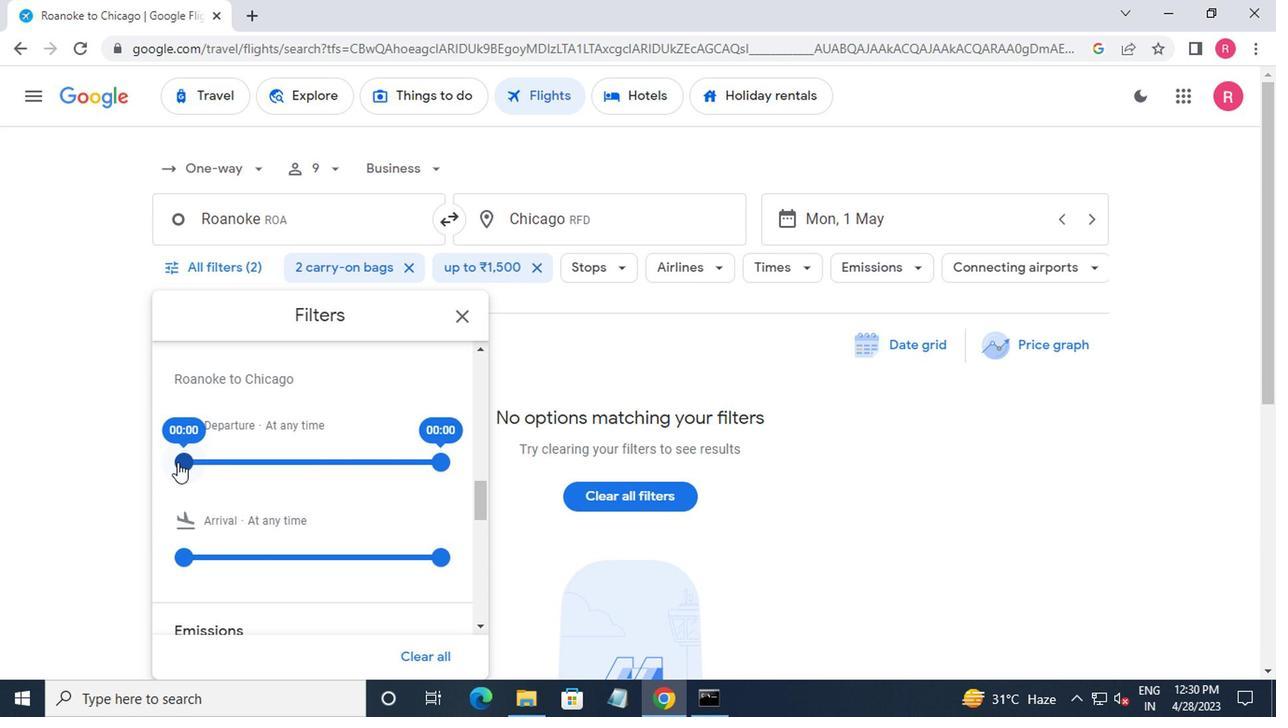 
Action: Mouse moved to (425, 465)
Screenshot: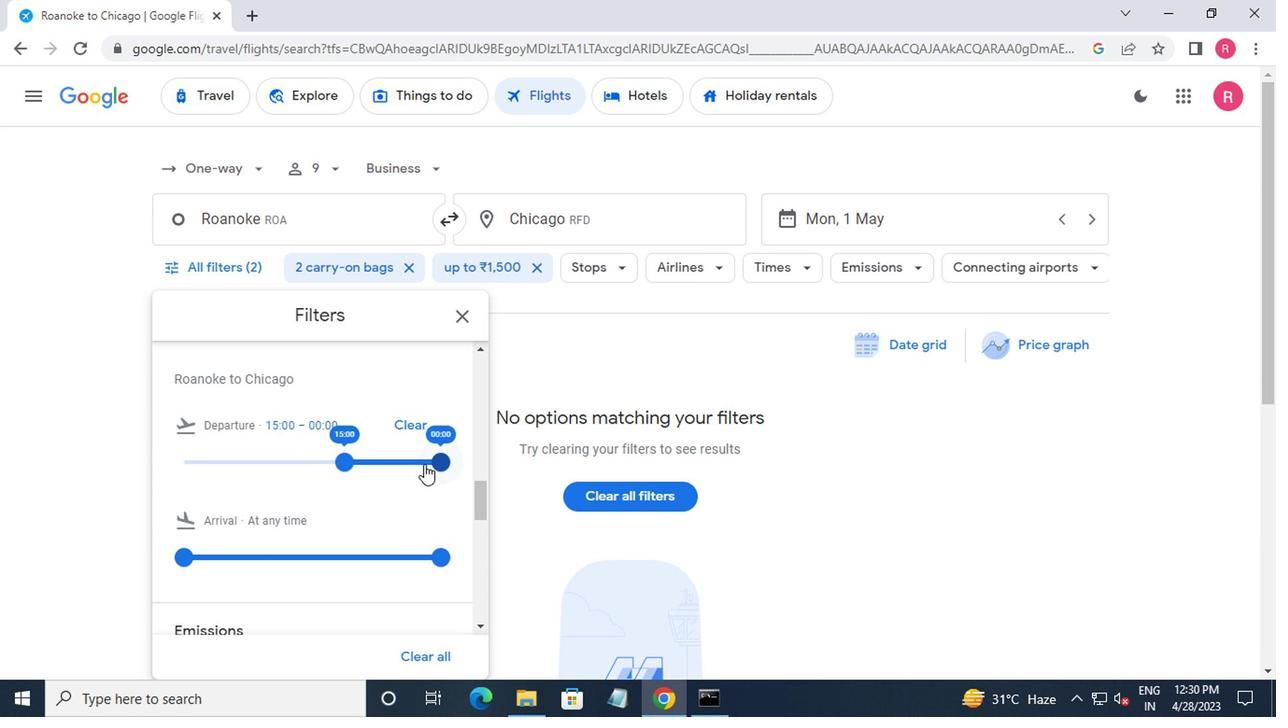 
Action: Mouse pressed left at (425, 465)
Screenshot: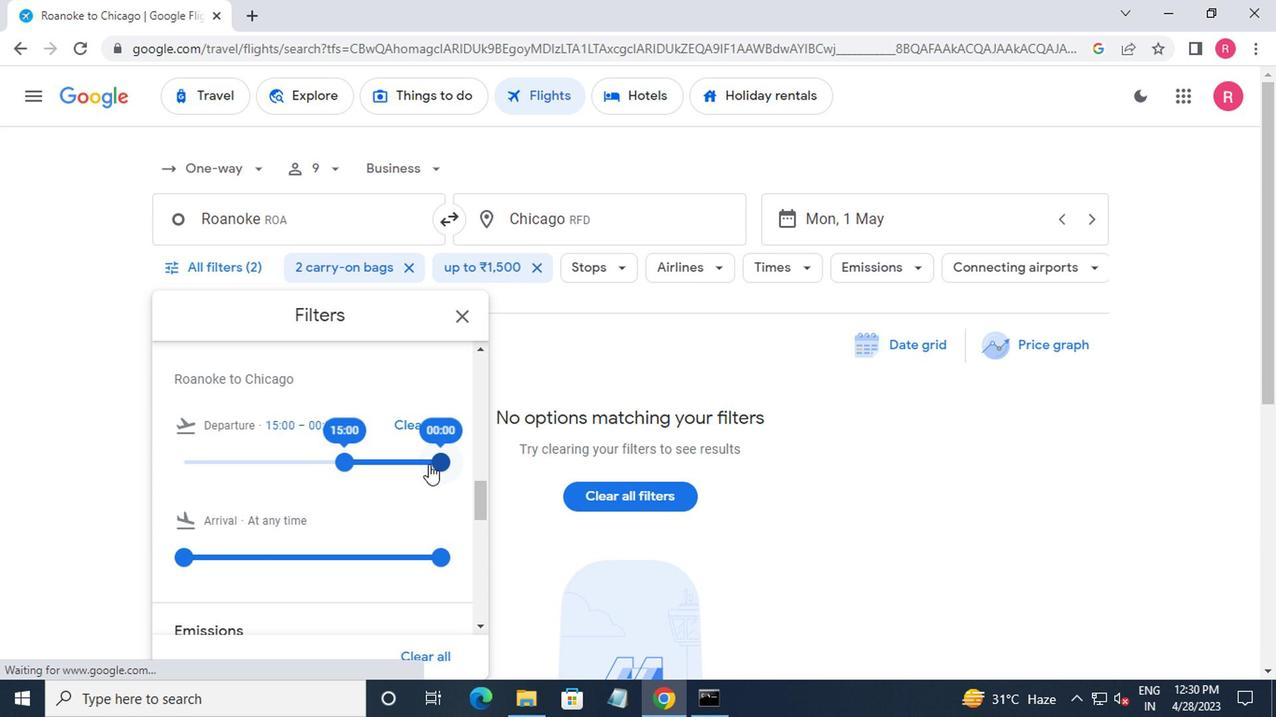 
Action: Mouse moved to (445, 311)
Screenshot: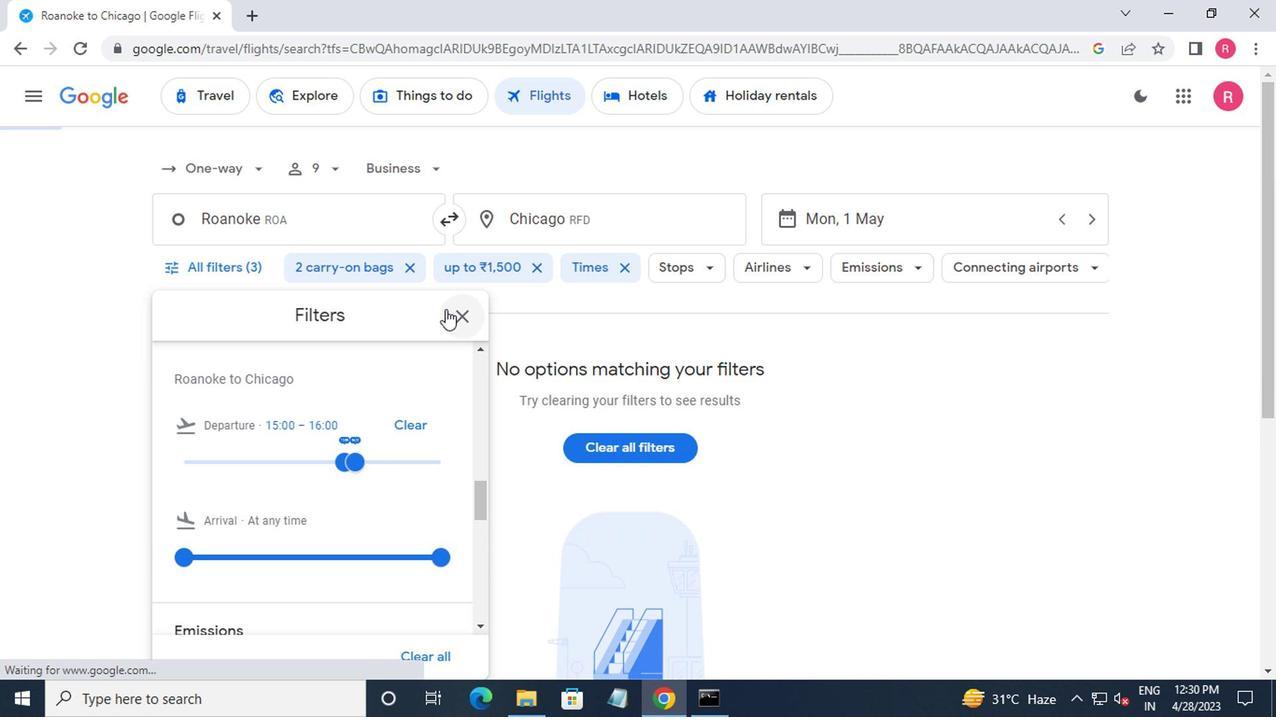 
Action: Mouse pressed left at (445, 311)
Screenshot: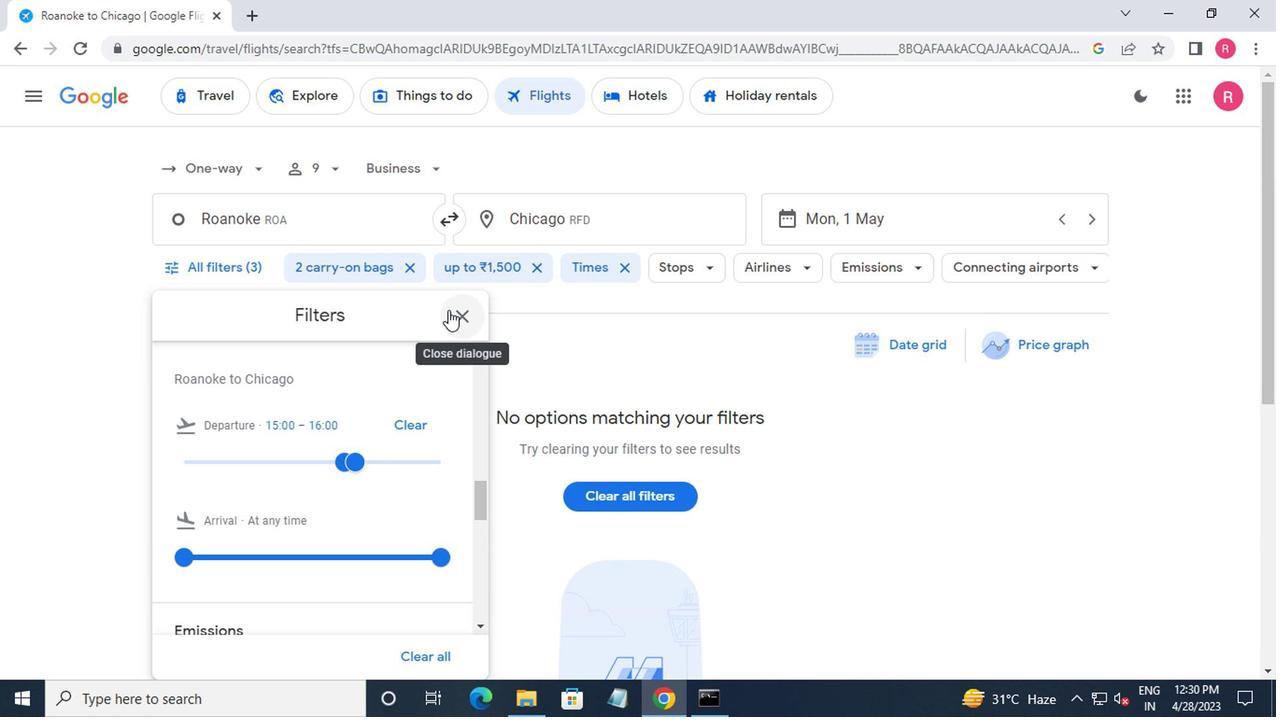 
Action: Mouse moved to (445, 313)
Screenshot: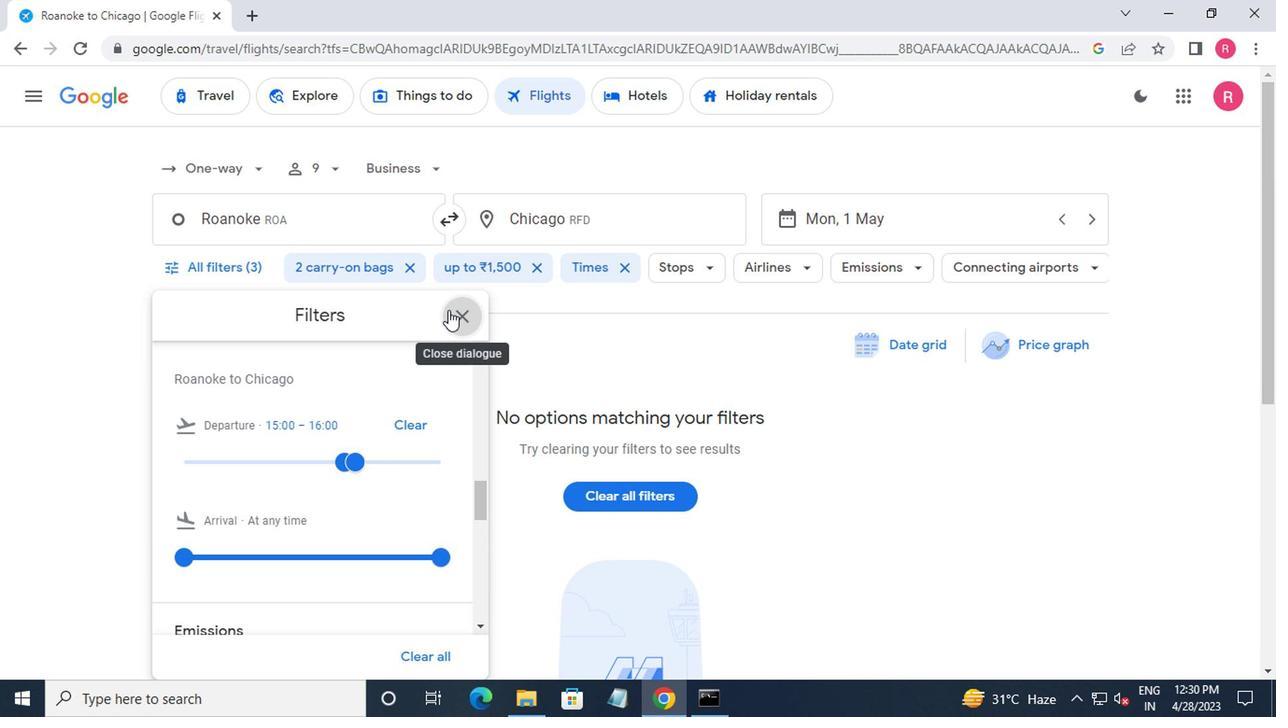 
